 Task: Look for space in Mikuni, Japan from 12th  August, 2023 to 15th August, 2023 for 3 adults in price range Rs.12000 to Rs.16000. Place can be entire place with 2 bedrooms having 3 beds and 1 bathroom. Property type can be house, flat, guest house. Booking option can be shelf check-in. Required host language is English.
Action: Mouse moved to (484, 114)
Screenshot: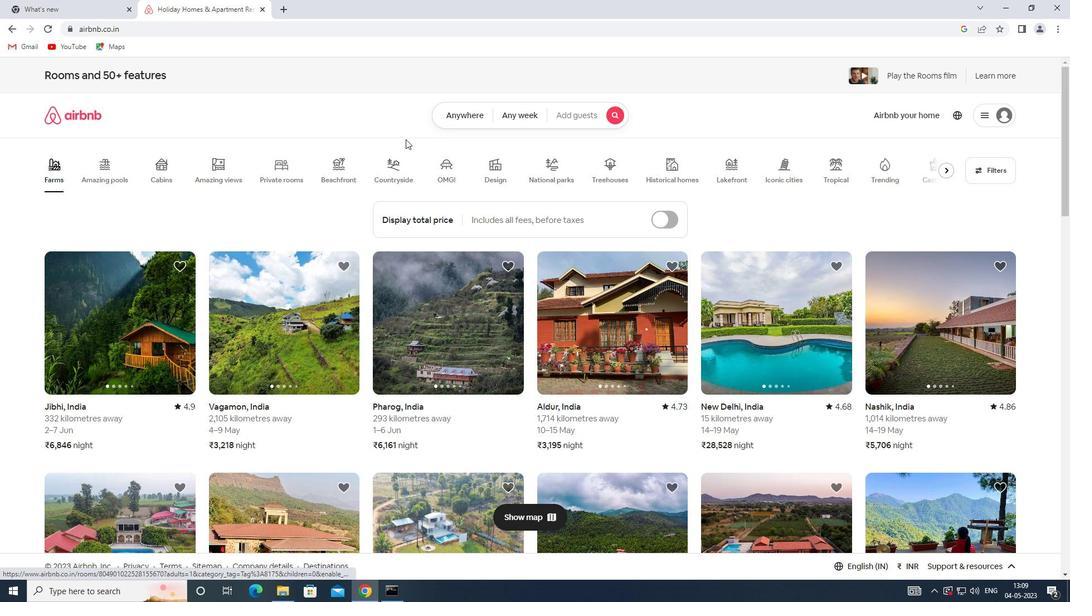 
Action: Mouse pressed left at (484, 114)
Screenshot: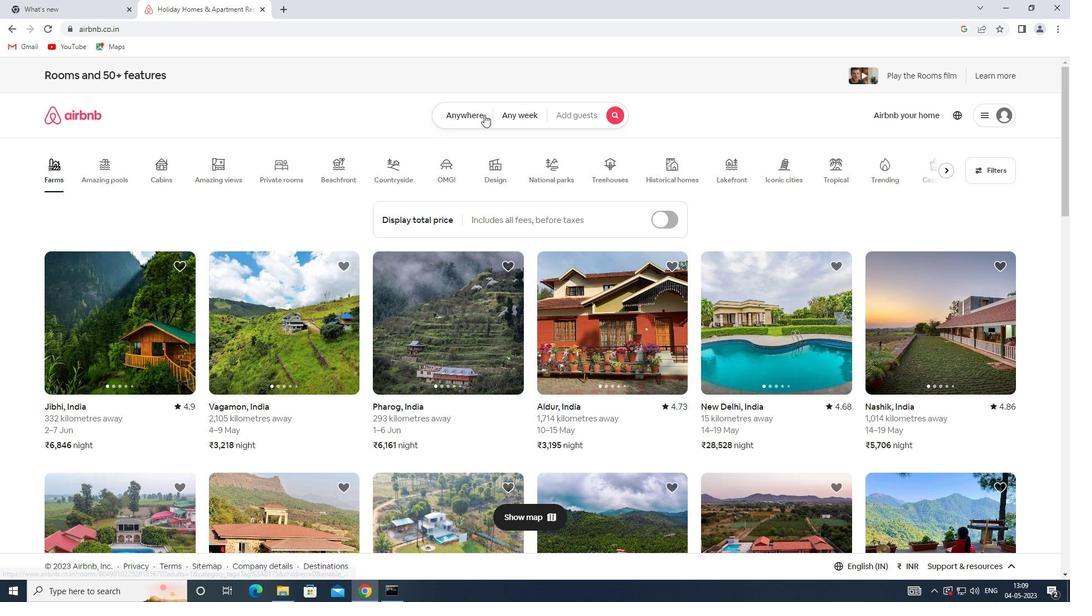 
Action: Mouse moved to (380, 164)
Screenshot: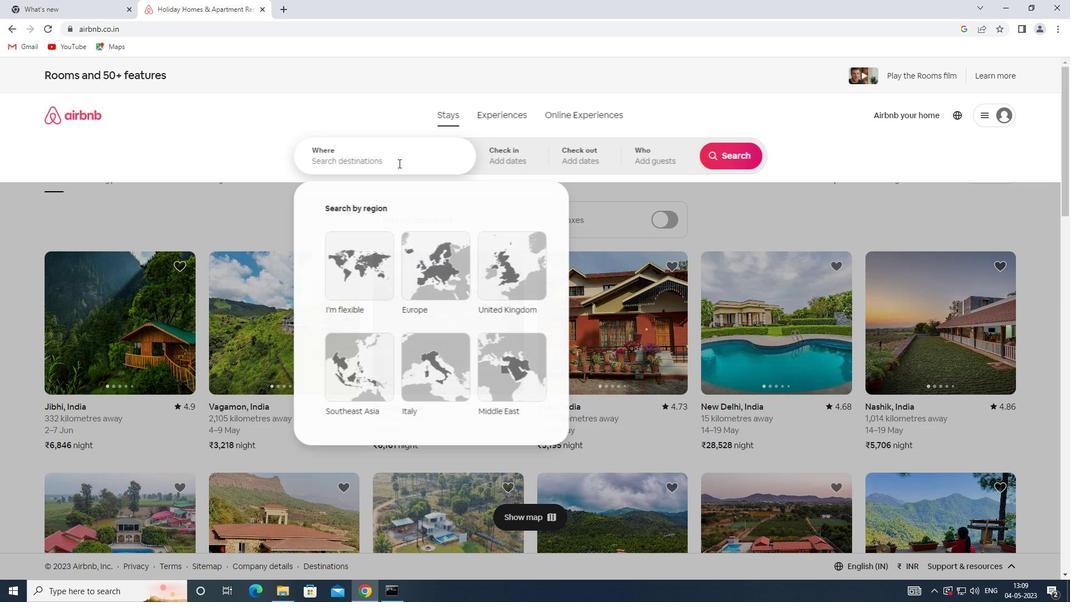 
Action: Mouse pressed left at (380, 164)
Screenshot: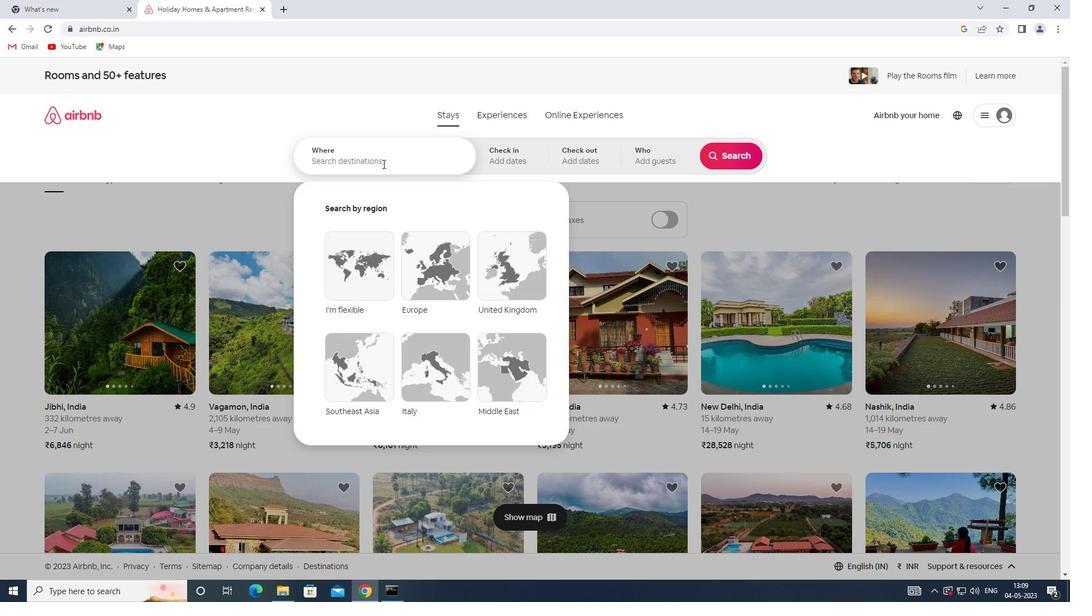 
Action: Key pressed <Key.shift>MIKUNI,<Key.shift>JAPAN
Screenshot: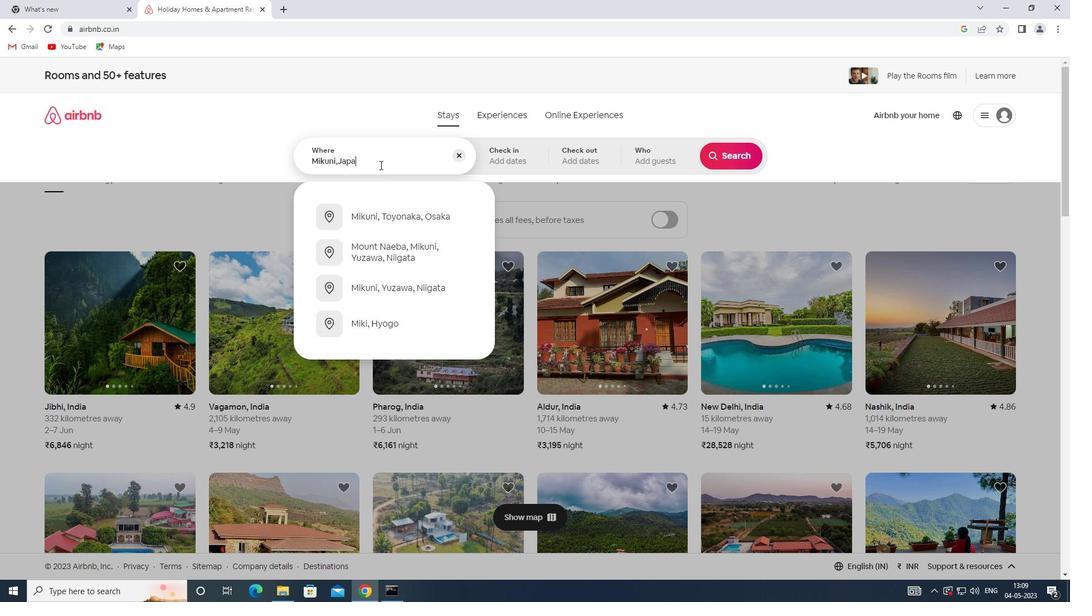 
Action: Mouse moved to (519, 168)
Screenshot: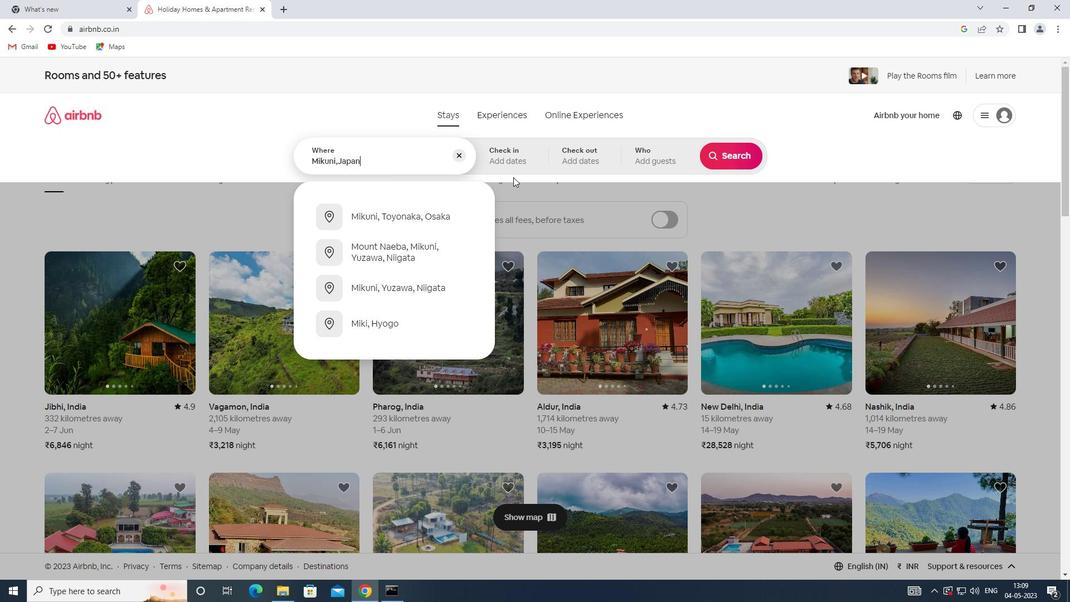 
Action: Mouse pressed left at (519, 168)
Screenshot: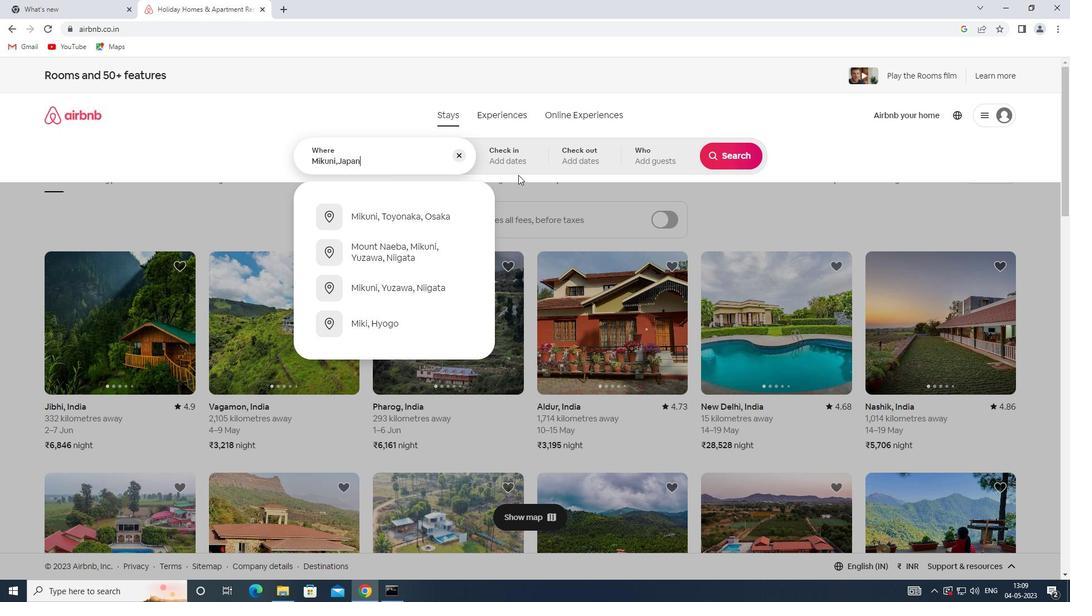 
Action: Mouse moved to (731, 246)
Screenshot: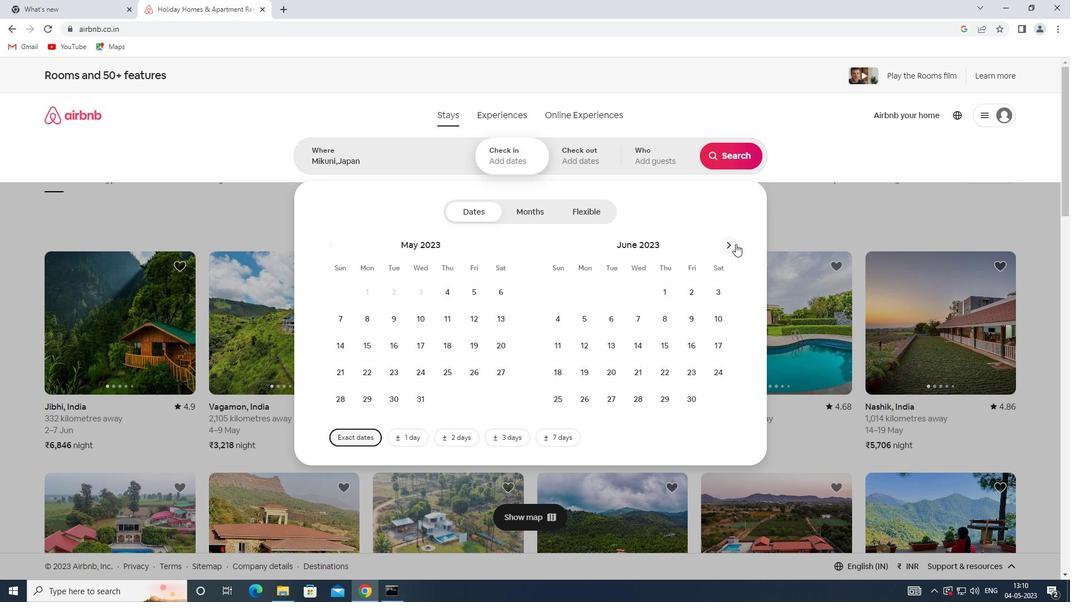 
Action: Mouse pressed left at (731, 246)
Screenshot: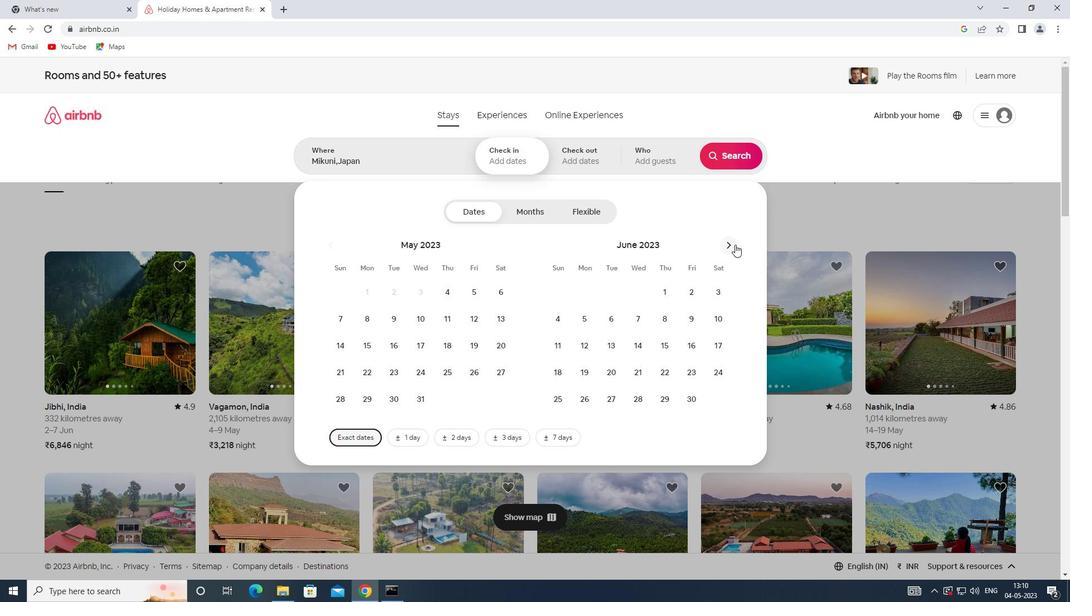 
Action: Mouse pressed left at (731, 246)
Screenshot: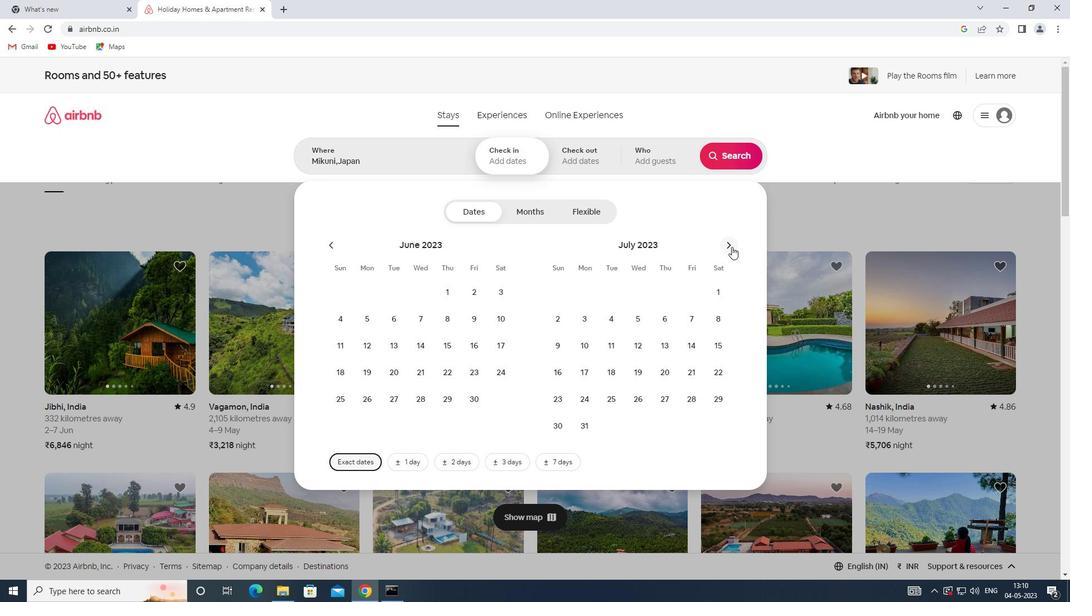 
Action: Mouse moved to (719, 310)
Screenshot: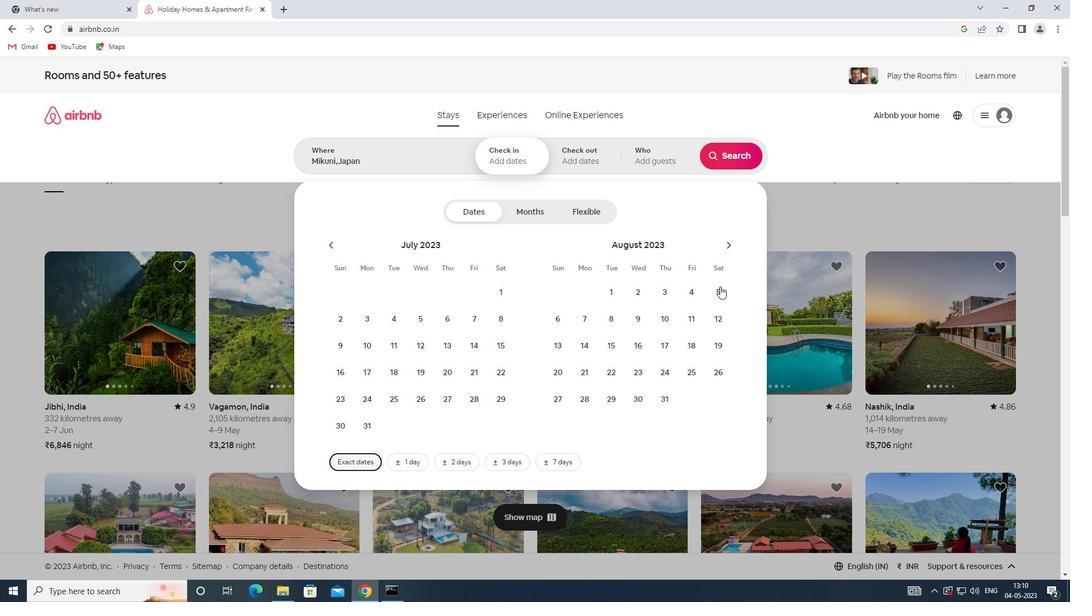 
Action: Mouse pressed left at (719, 310)
Screenshot: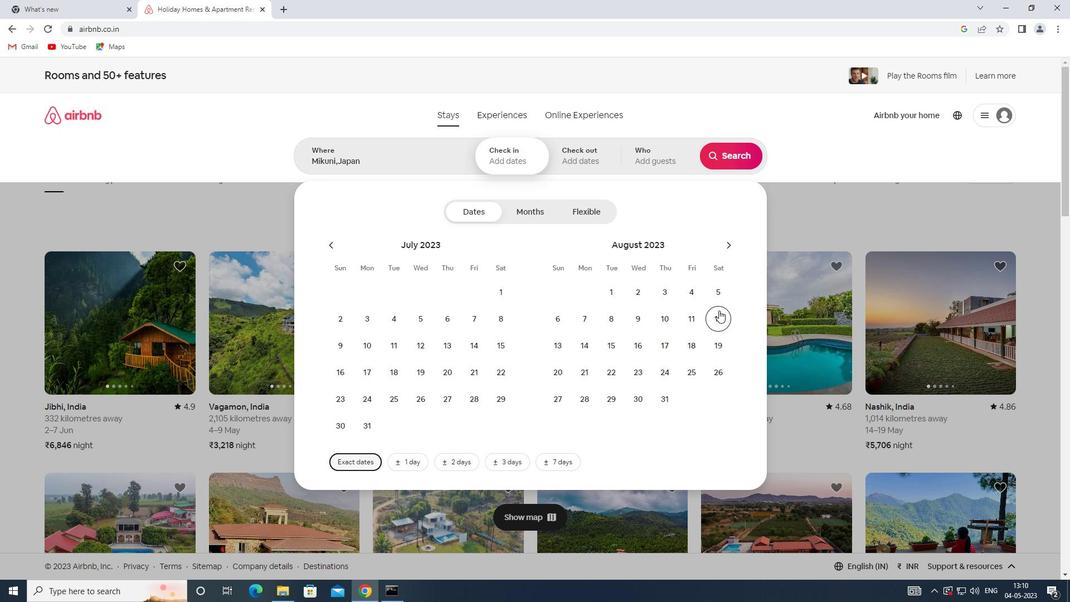 
Action: Mouse moved to (613, 343)
Screenshot: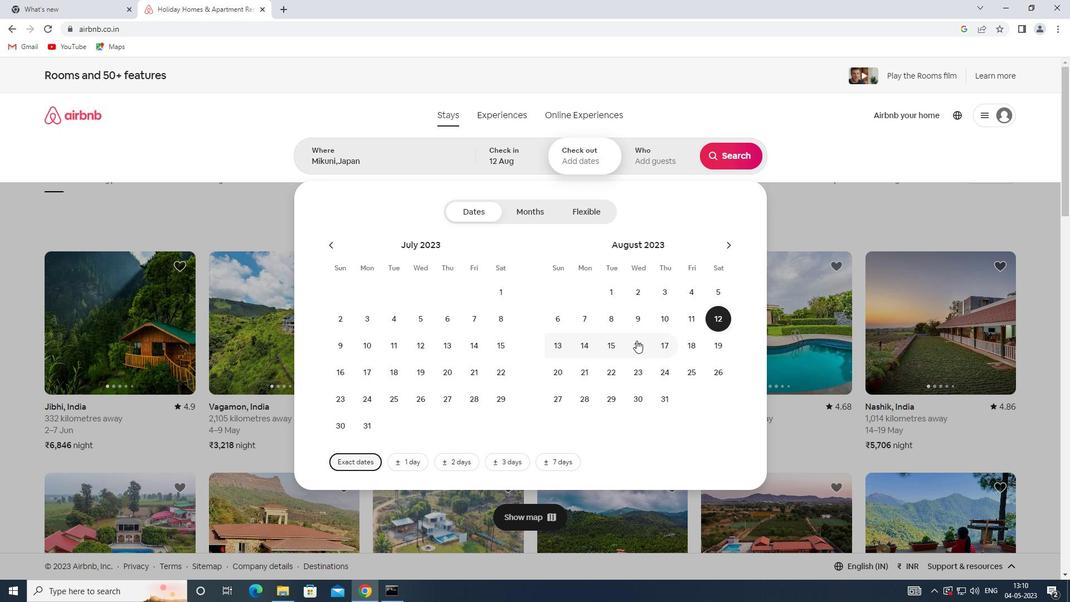 
Action: Mouse pressed left at (613, 343)
Screenshot: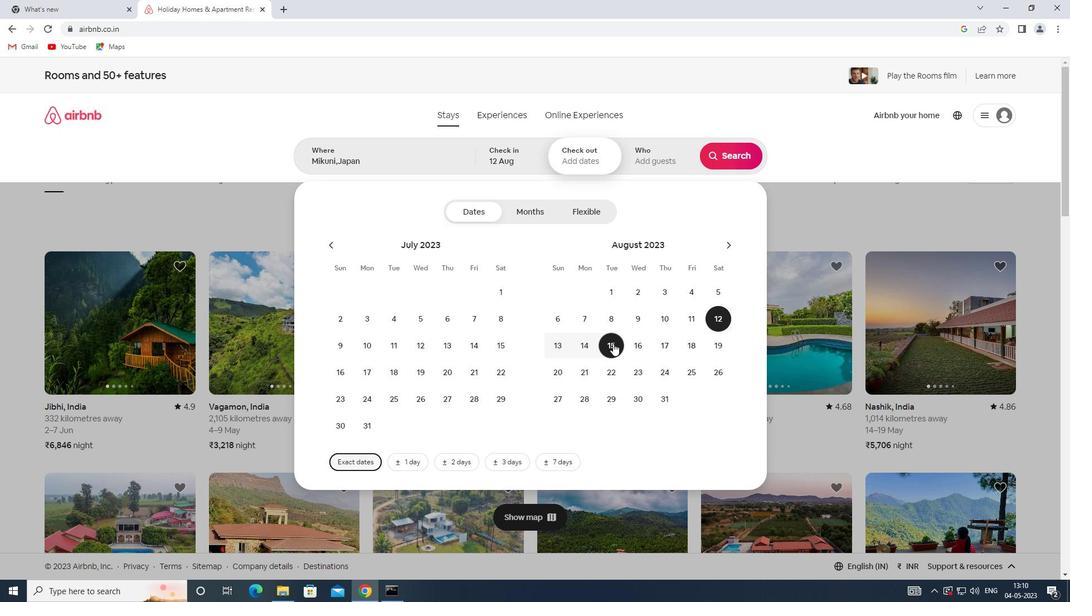 
Action: Mouse moved to (658, 161)
Screenshot: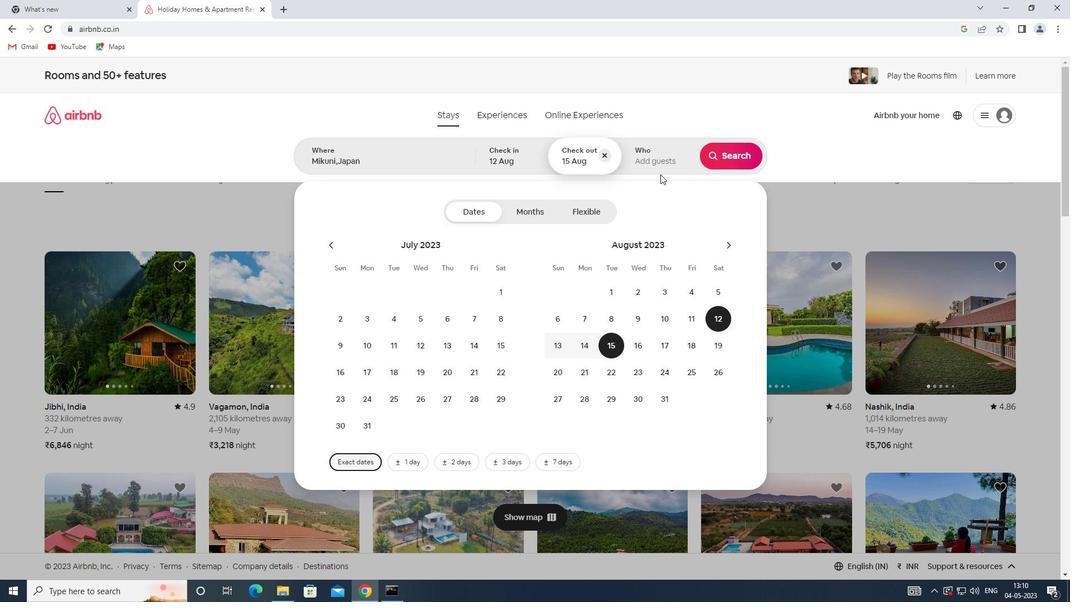 
Action: Mouse pressed left at (658, 161)
Screenshot: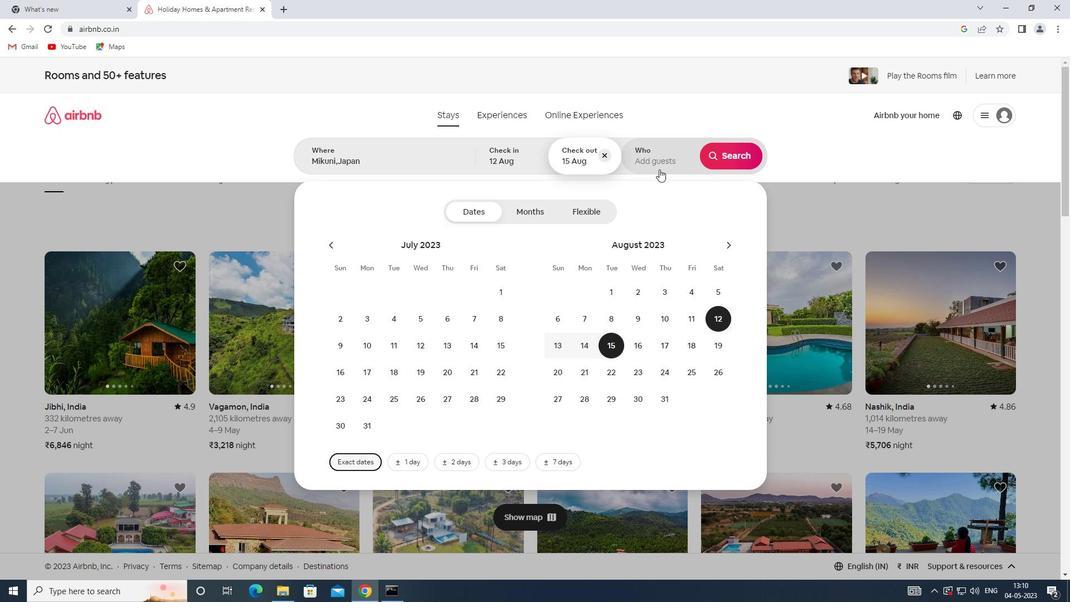 
Action: Mouse moved to (730, 216)
Screenshot: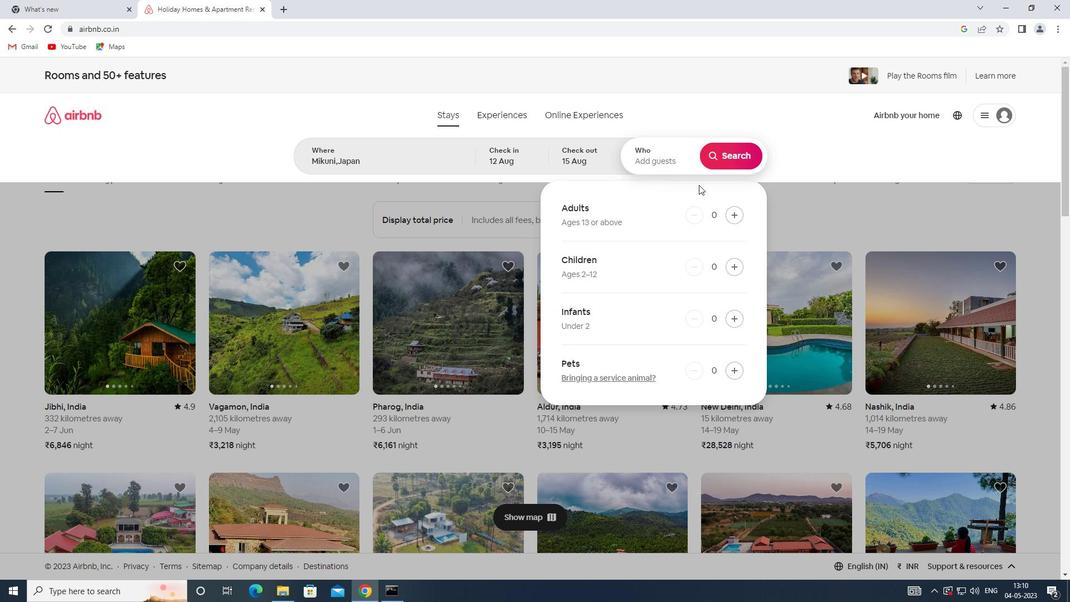 
Action: Mouse pressed left at (730, 216)
Screenshot: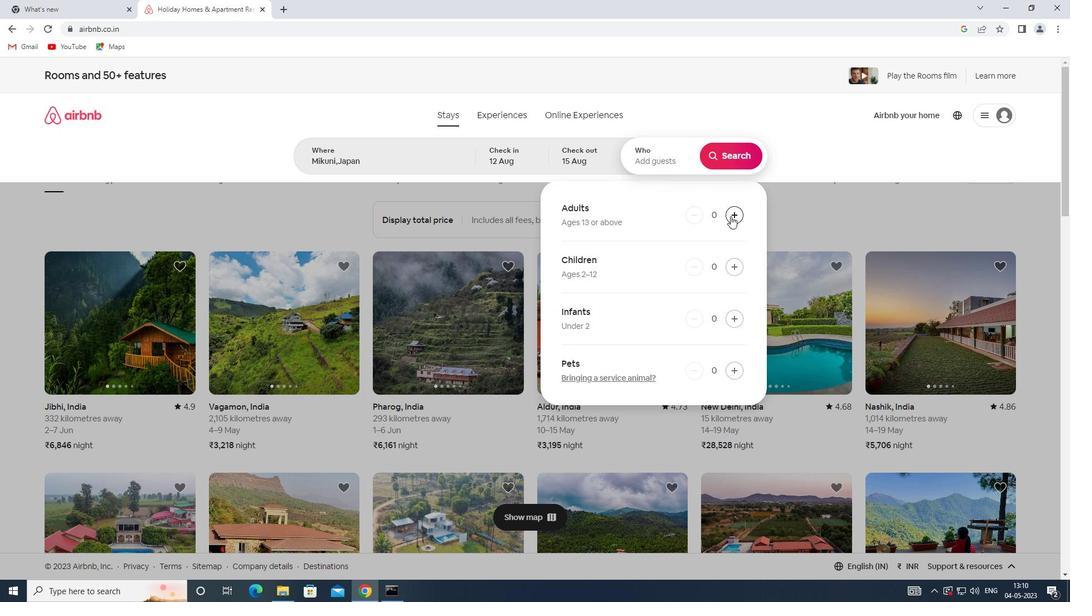 
Action: Mouse pressed left at (730, 216)
Screenshot: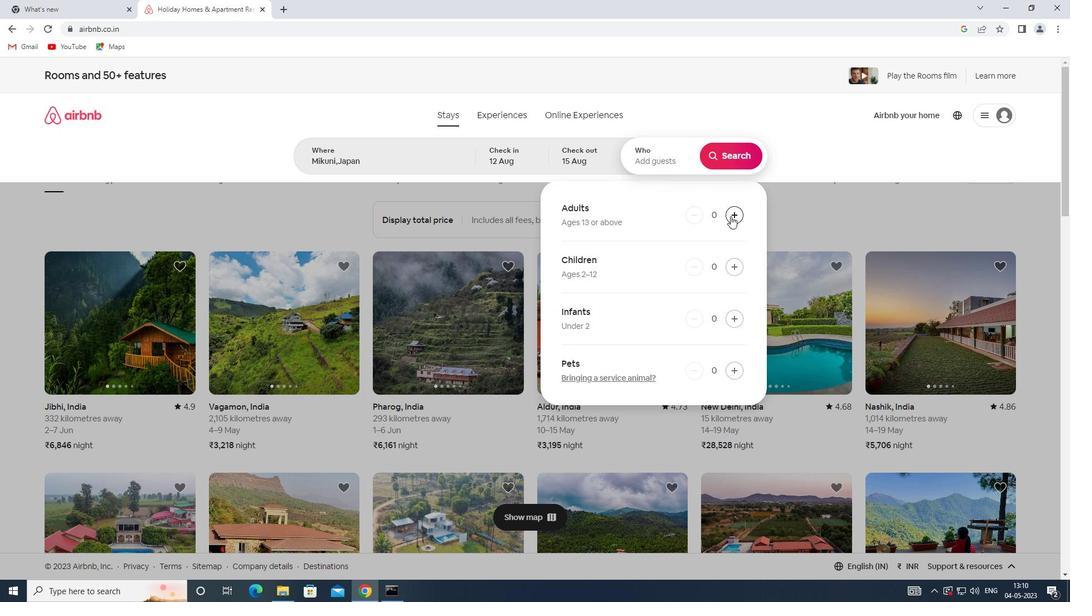 
Action: Mouse pressed left at (730, 216)
Screenshot: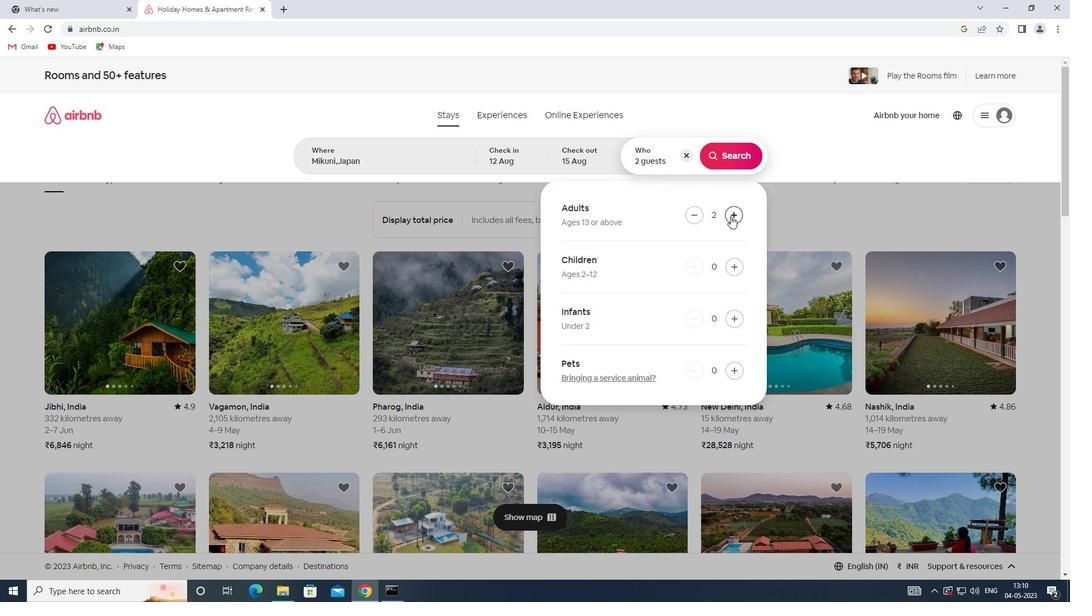 
Action: Mouse moved to (722, 152)
Screenshot: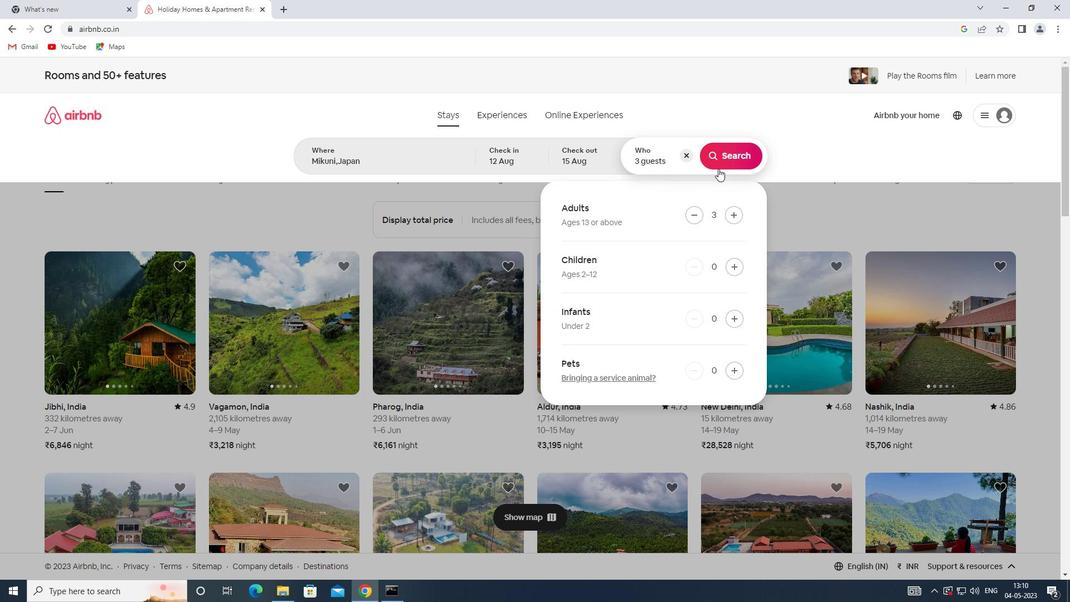 
Action: Mouse pressed left at (722, 152)
Screenshot: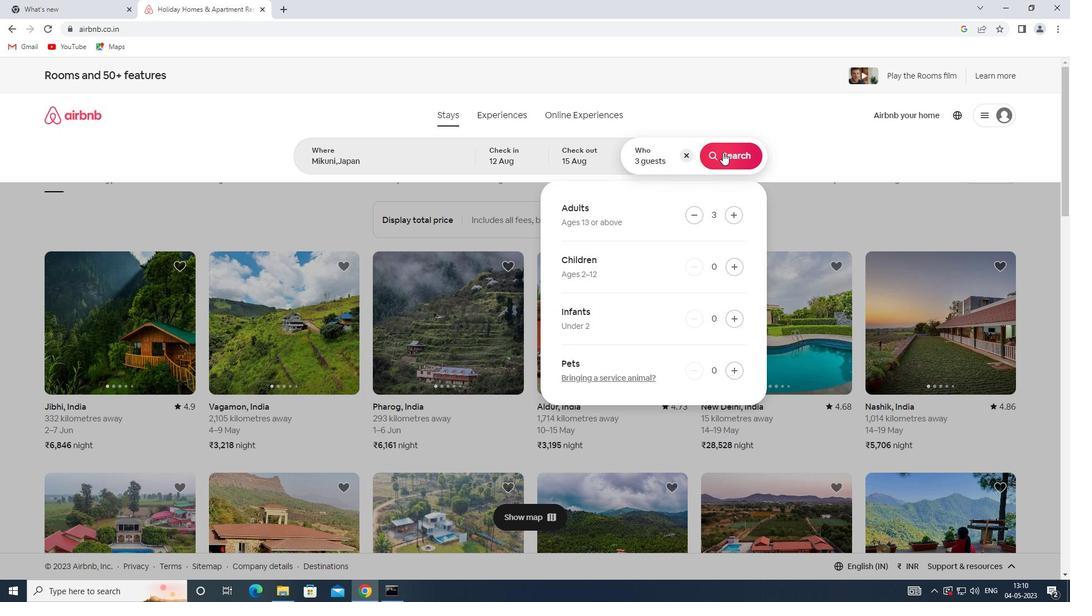 
Action: Mouse moved to (1003, 124)
Screenshot: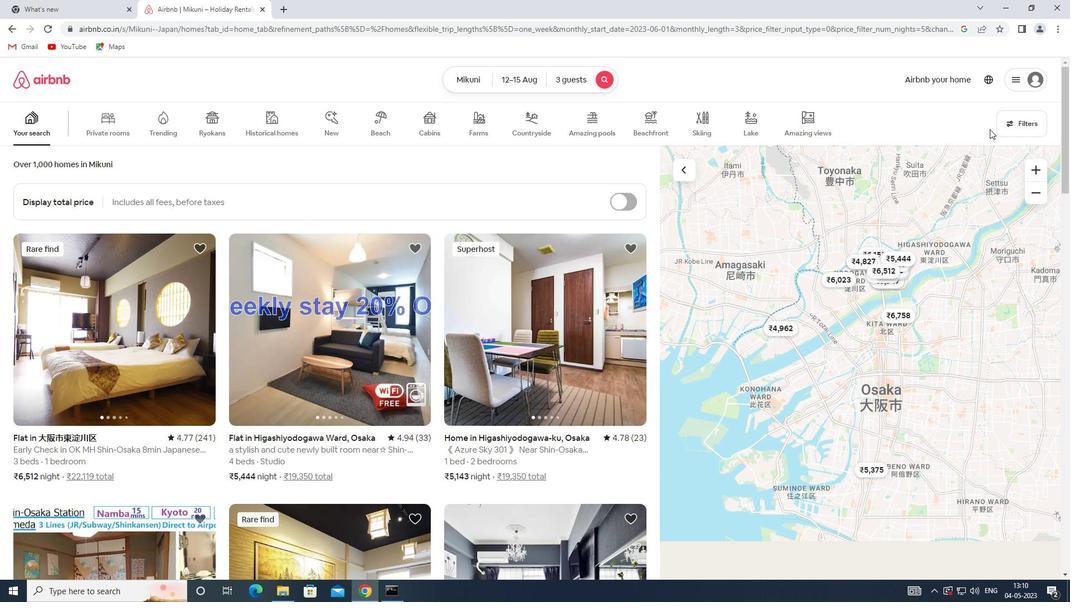 
Action: Mouse pressed left at (1003, 124)
Screenshot: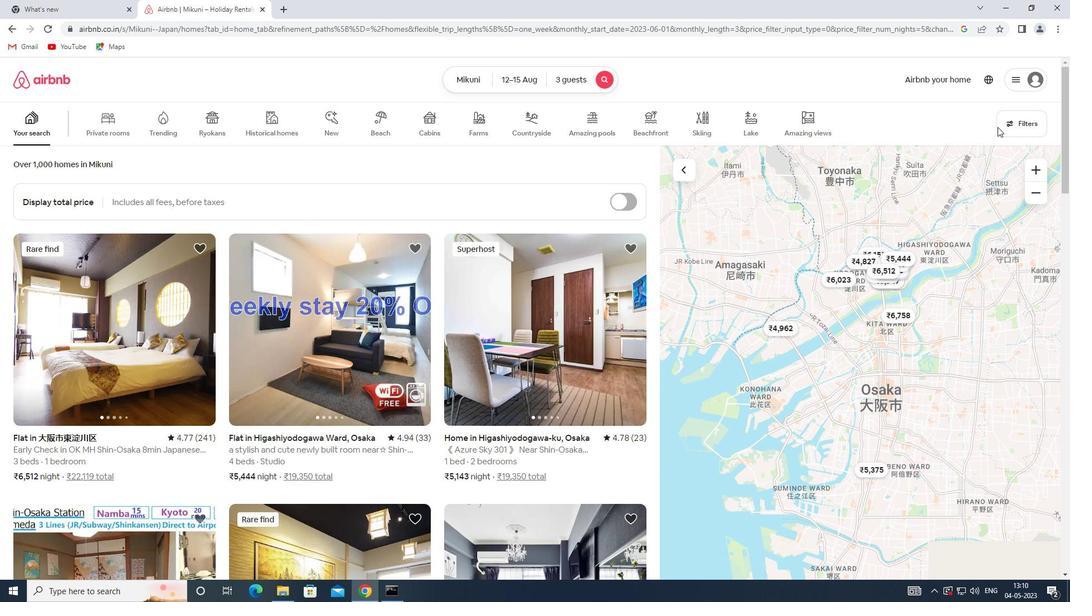
Action: Mouse moved to (396, 261)
Screenshot: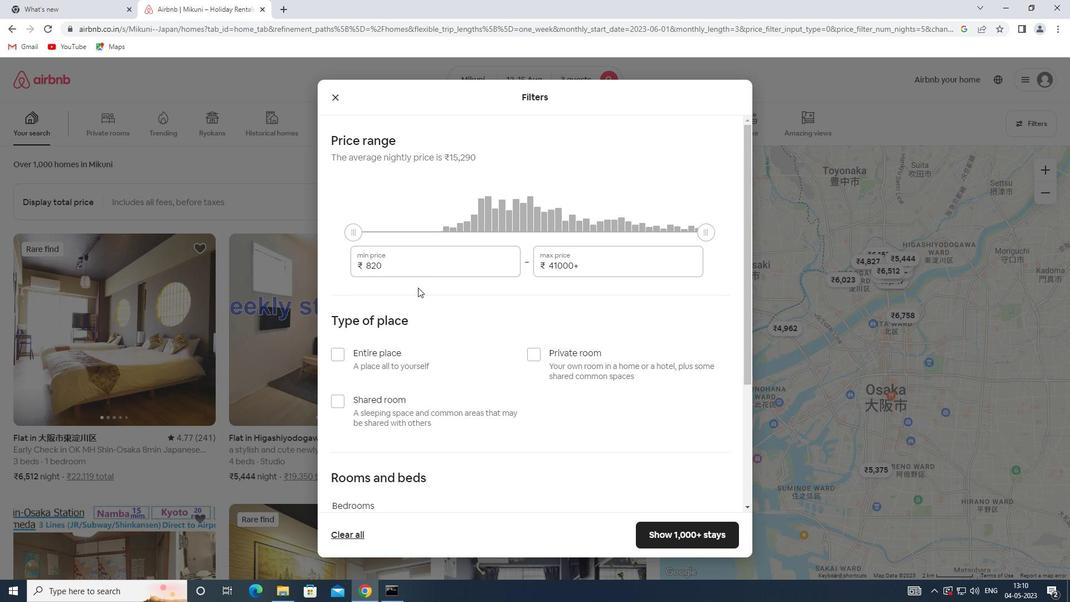 
Action: Mouse pressed left at (396, 261)
Screenshot: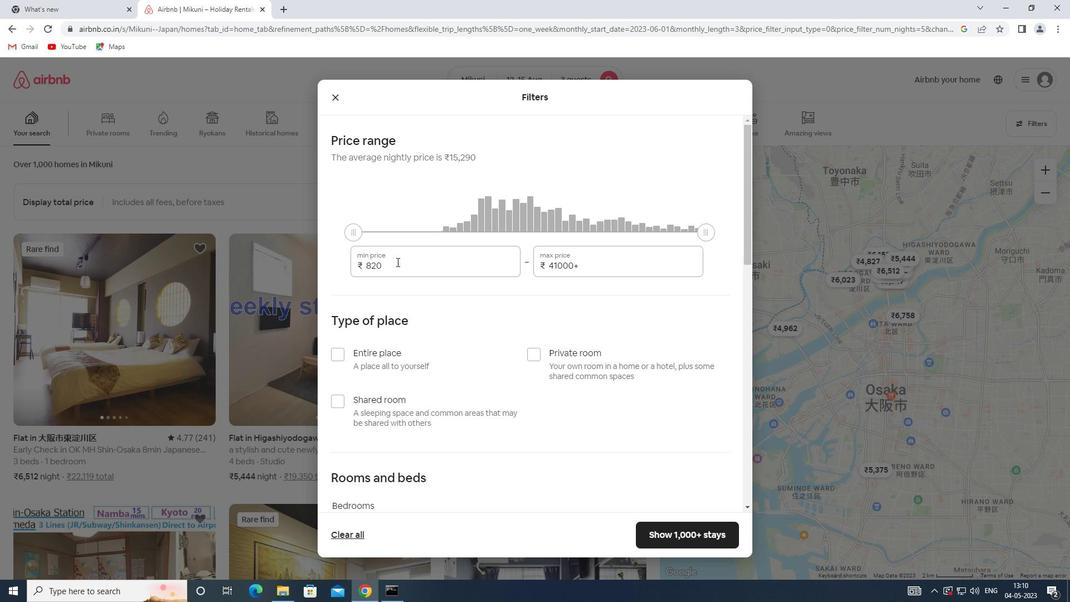 
Action: Mouse moved to (346, 263)
Screenshot: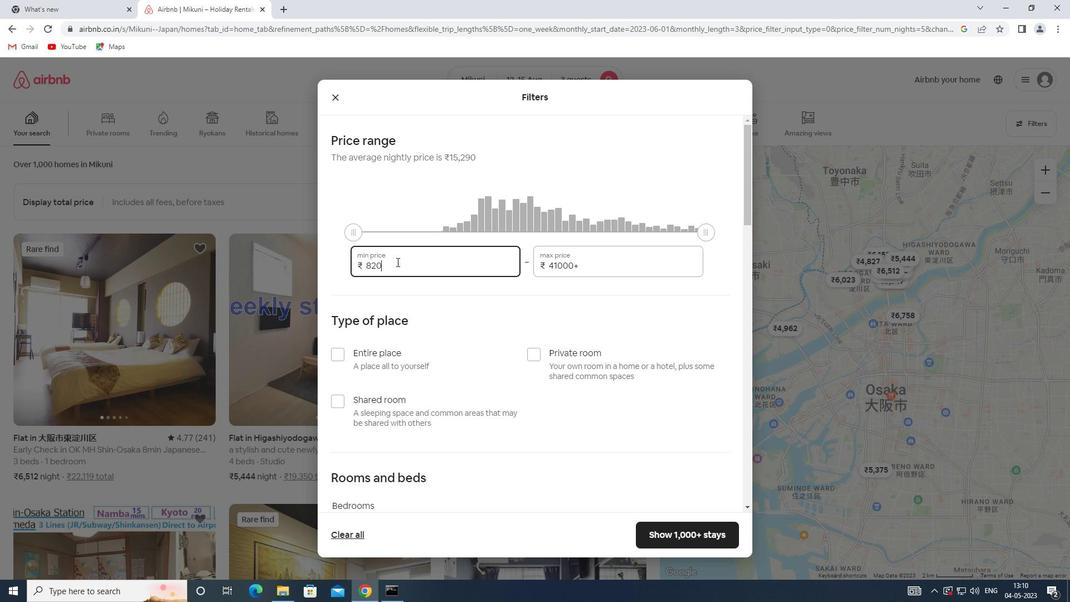 
Action: Key pressed 12000
Screenshot: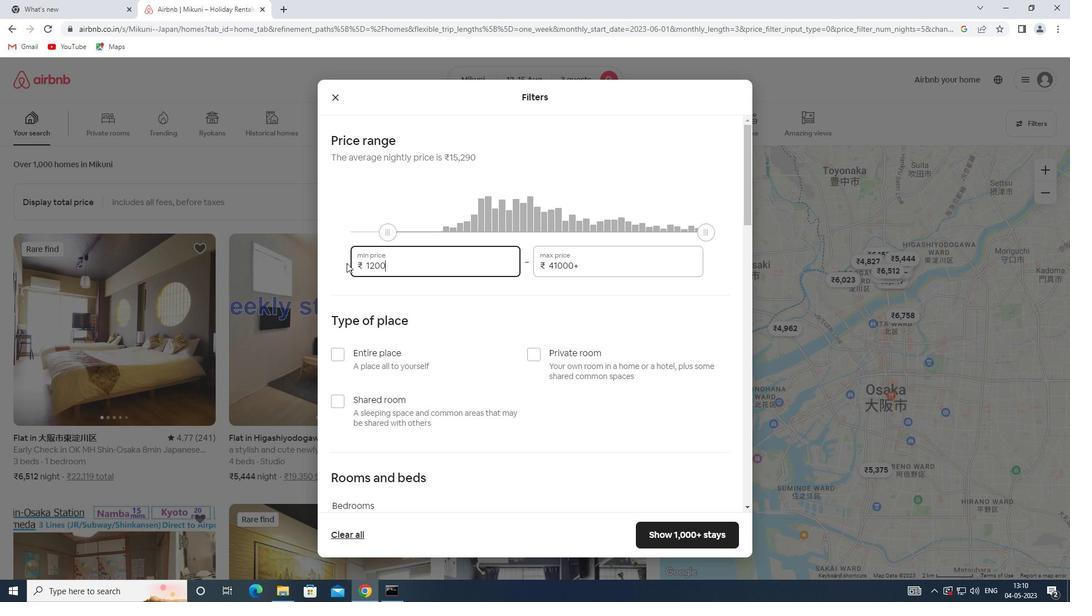 
Action: Mouse moved to (594, 263)
Screenshot: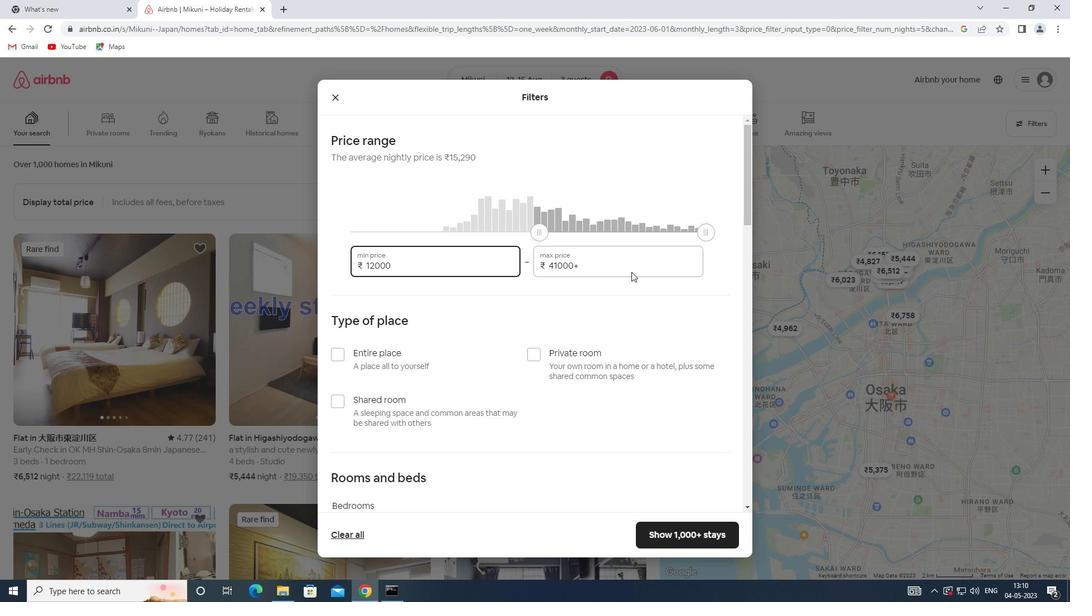 
Action: Mouse pressed left at (594, 263)
Screenshot: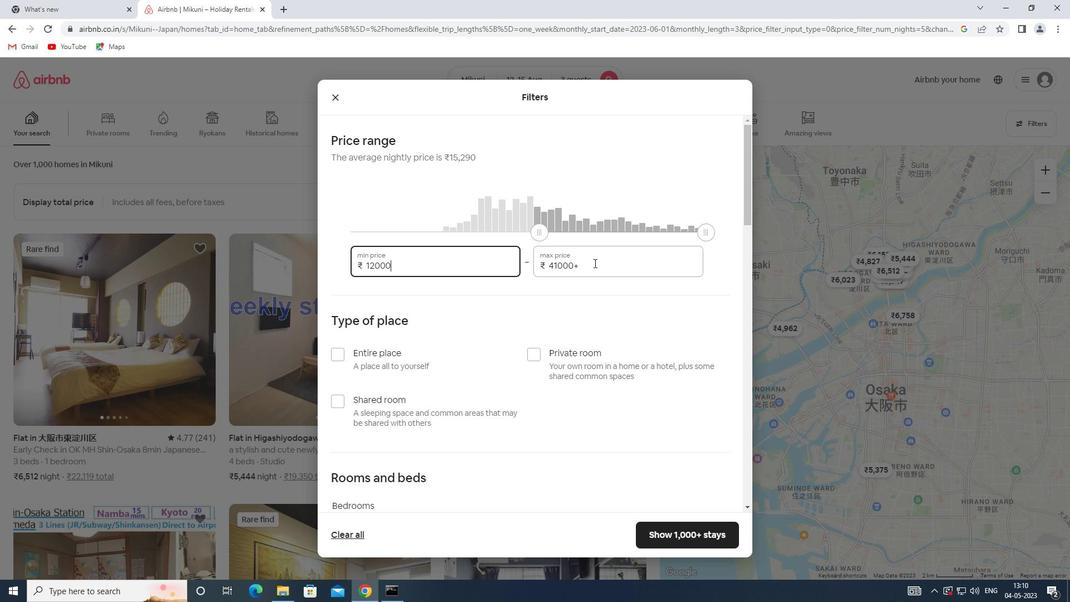 
Action: Mouse moved to (504, 264)
Screenshot: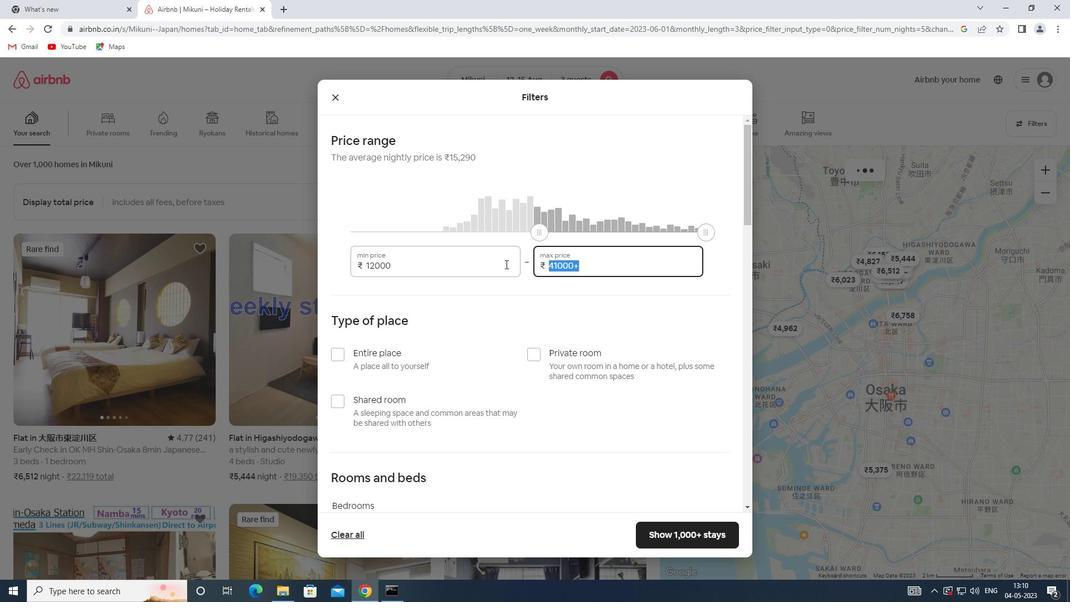 
Action: Key pressed 16000
Screenshot: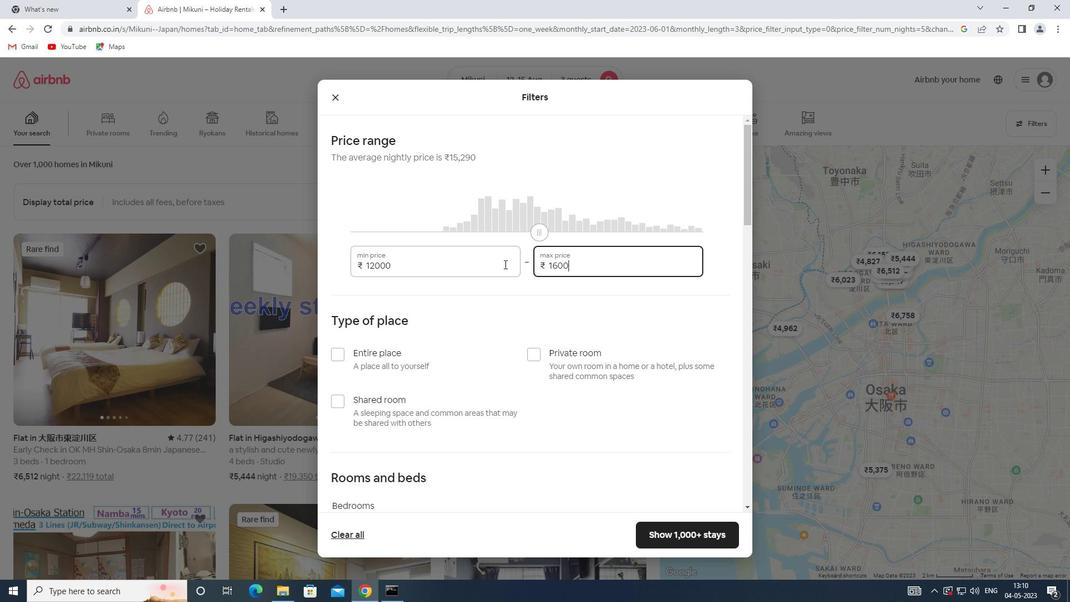 
Action: Mouse moved to (505, 265)
Screenshot: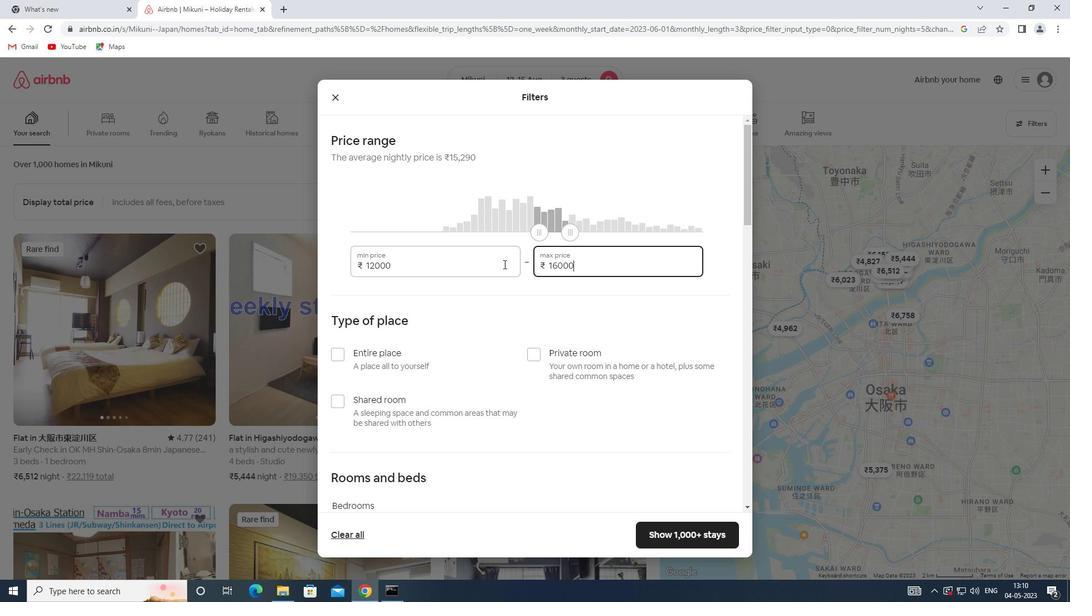 
Action: Mouse scrolled (505, 264) with delta (0, 0)
Screenshot: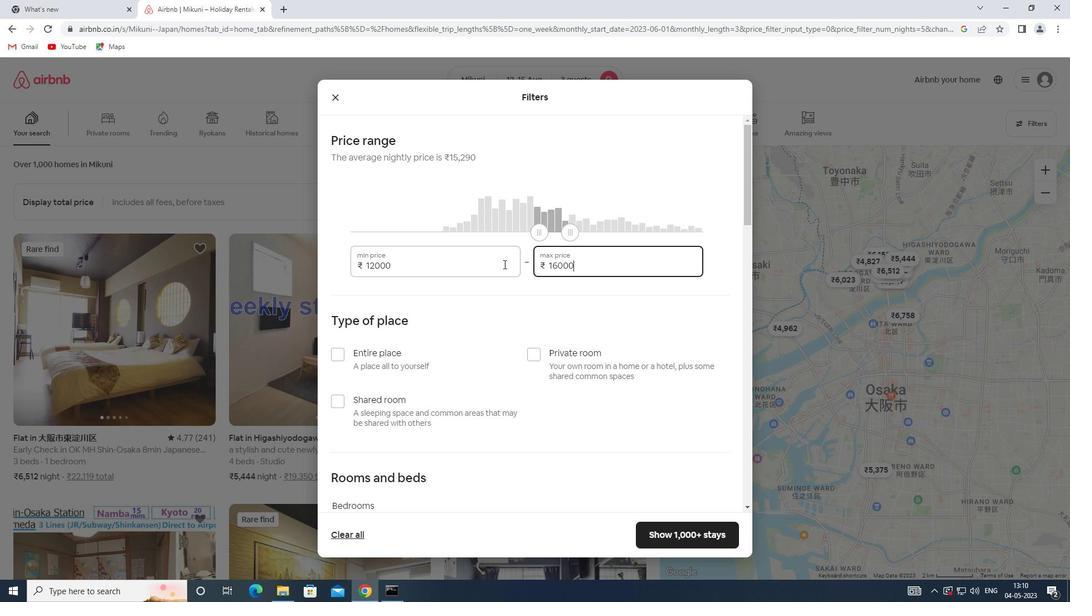 
Action: Mouse scrolled (505, 264) with delta (0, 0)
Screenshot: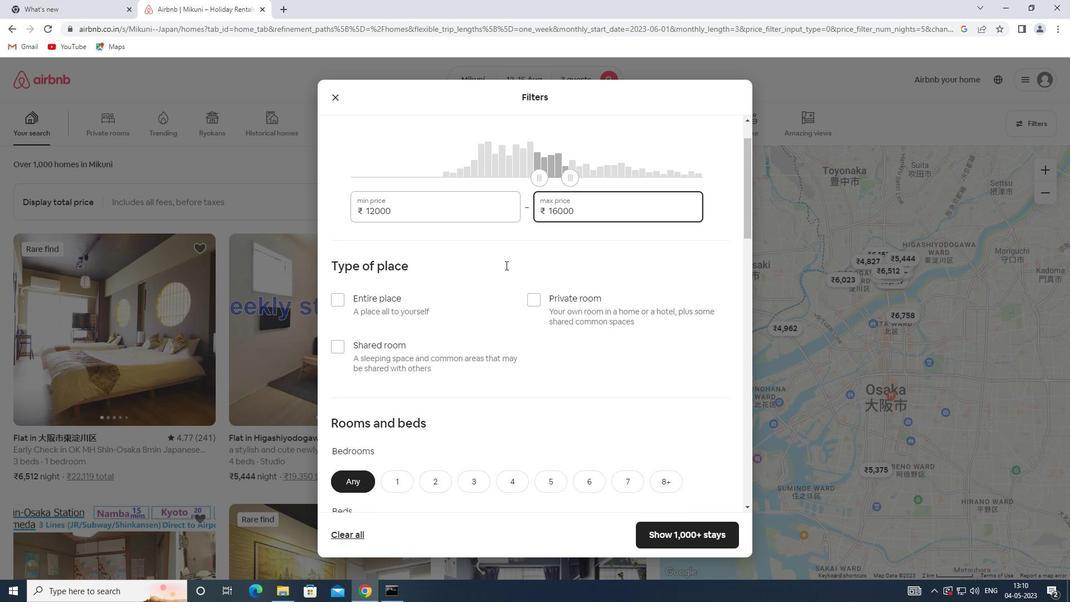 
Action: Mouse moved to (365, 243)
Screenshot: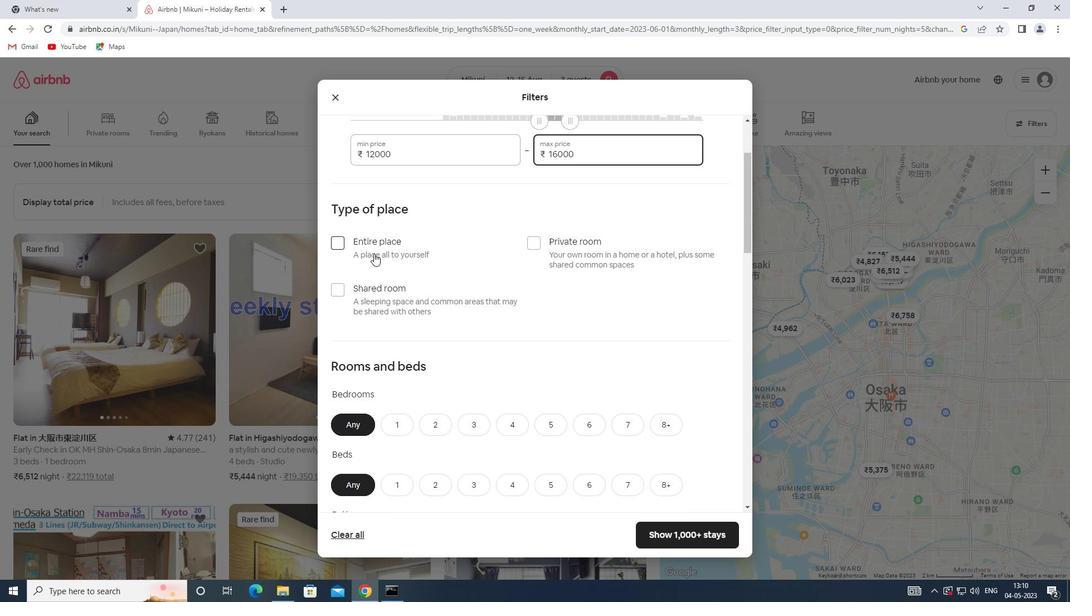 
Action: Mouse pressed left at (365, 243)
Screenshot: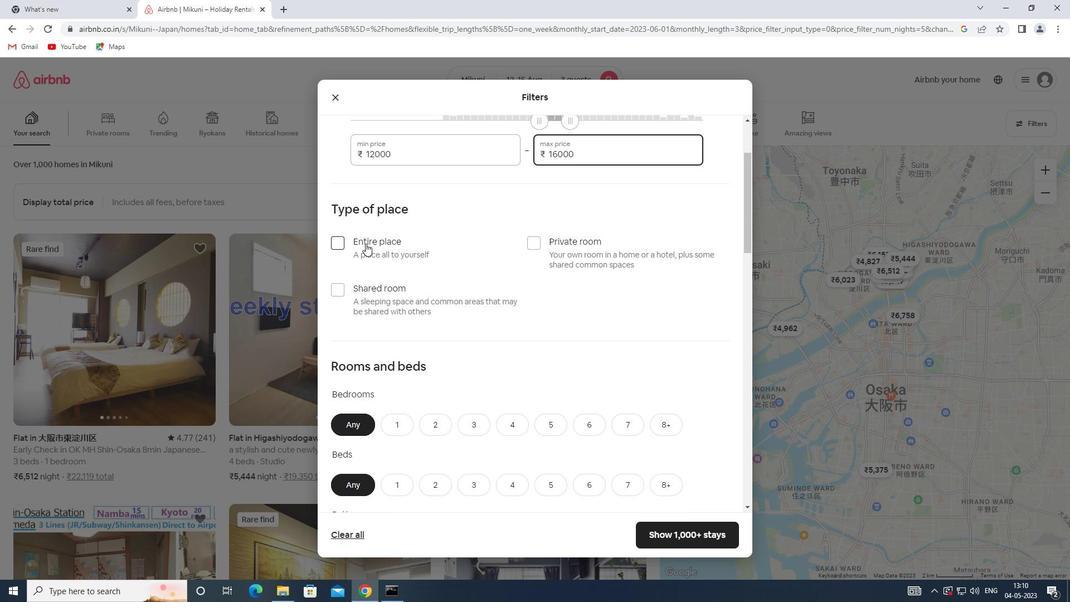
Action: Mouse scrolled (365, 243) with delta (0, 0)
Screenshot: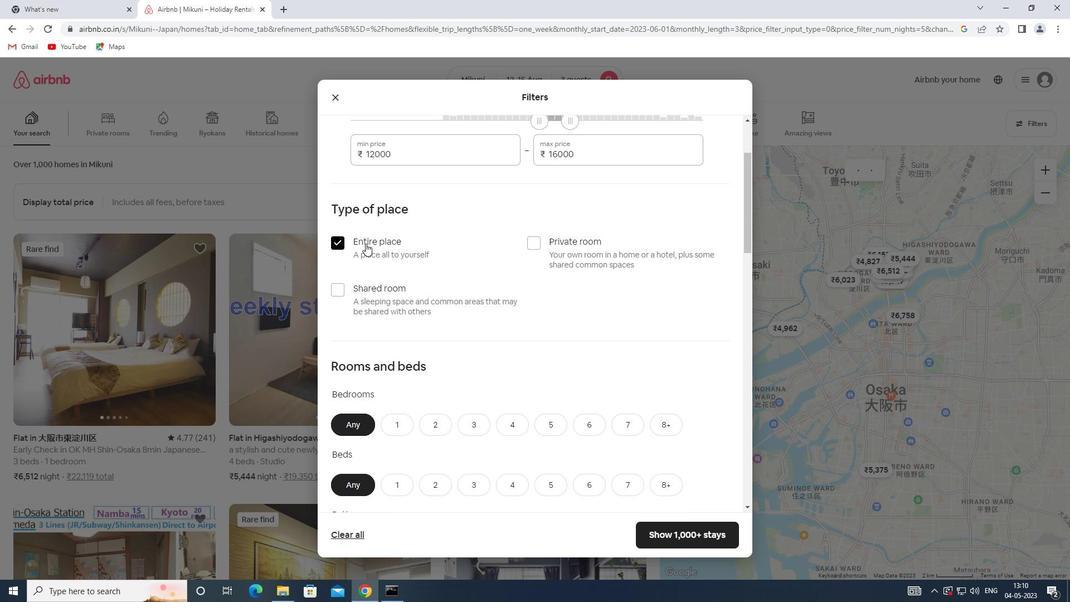 
Action: Mouse scrolled (365, 243) with delta (0, 0)
Screenshot: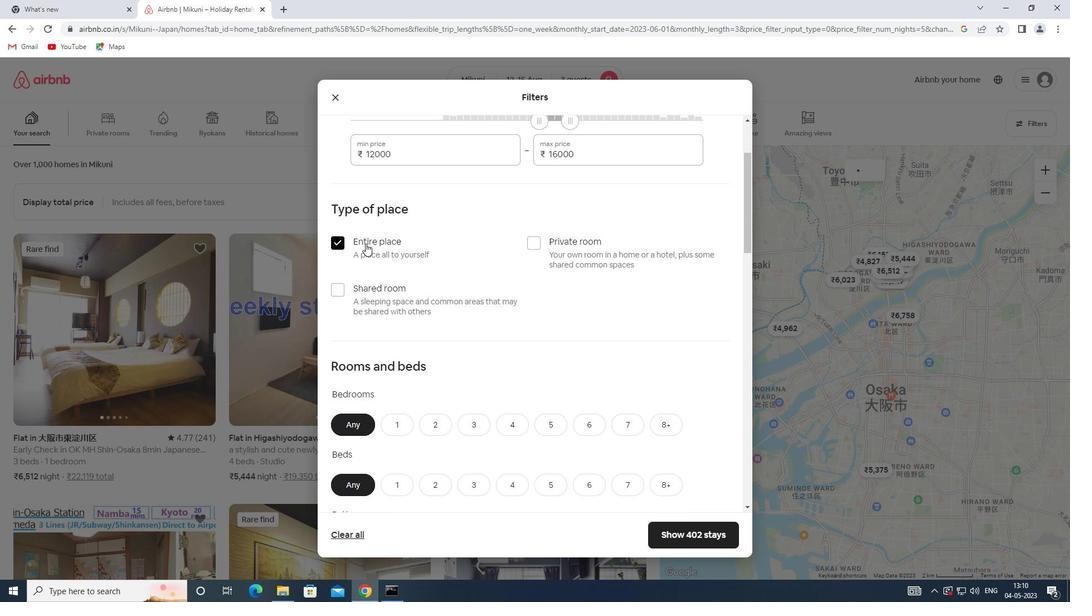 
Action: Mouse moved to (435, 318)
Screenshot: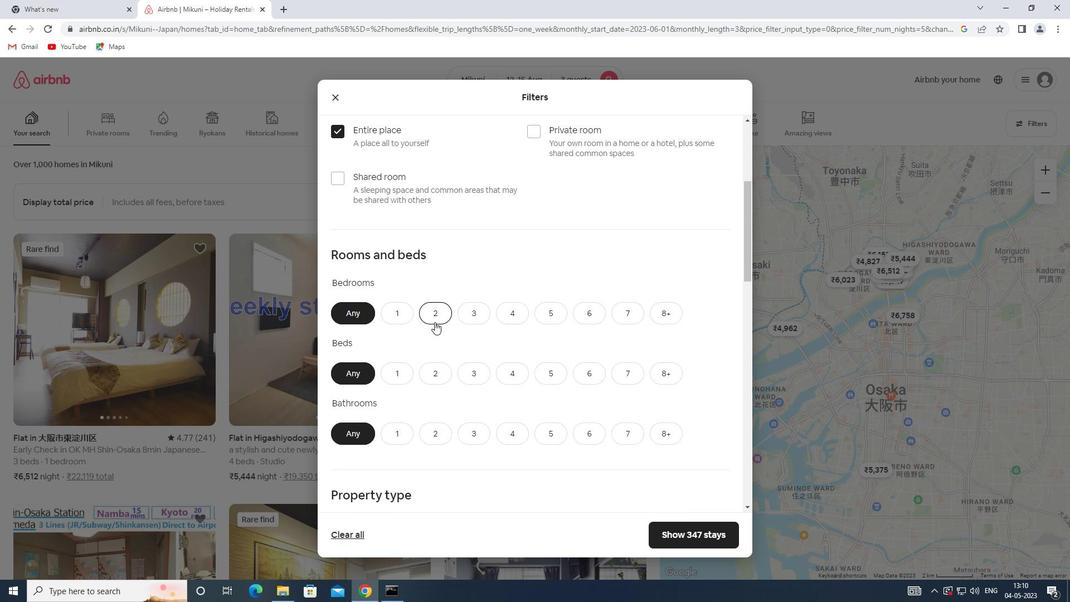 
Action: Mouse pressed left at (435, 318)
Screenshot: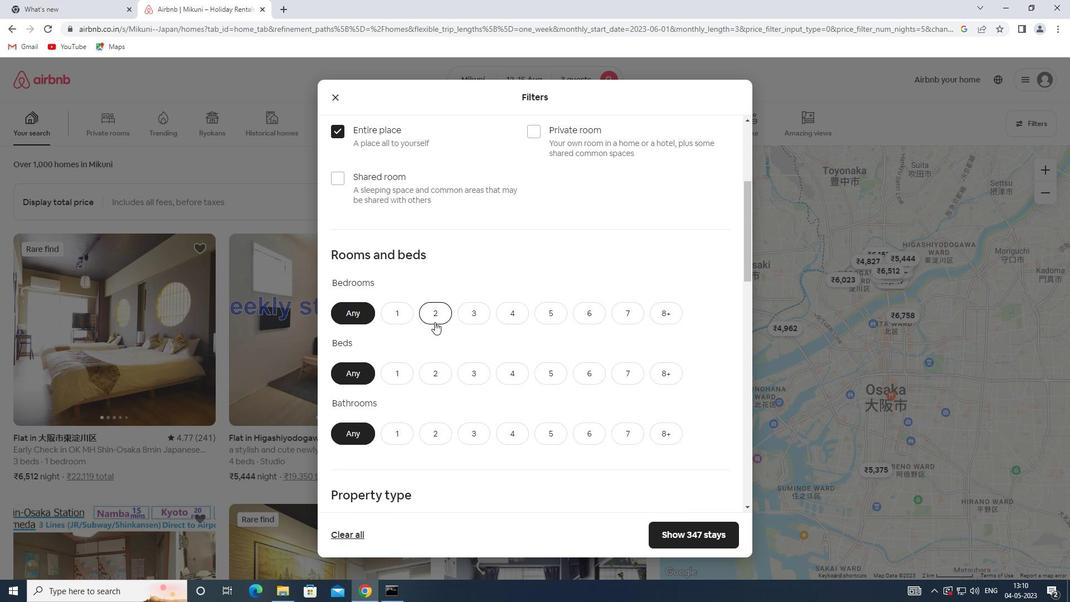 
Action: Mouse moved to (469, 374)
Screenshot: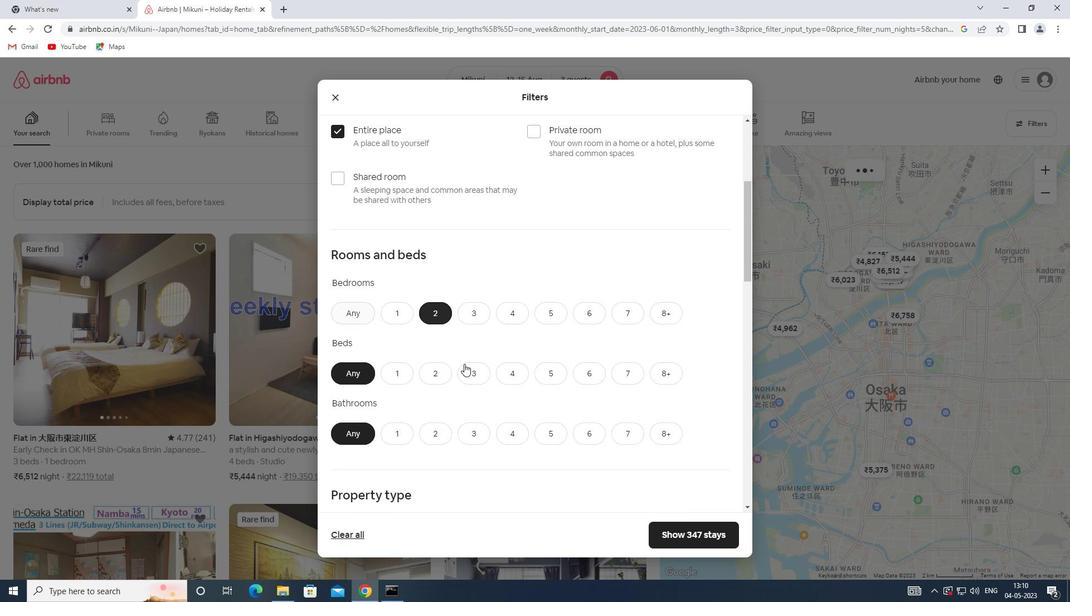 
Action: Mouse pressed left at (469, 374)
Screenshot: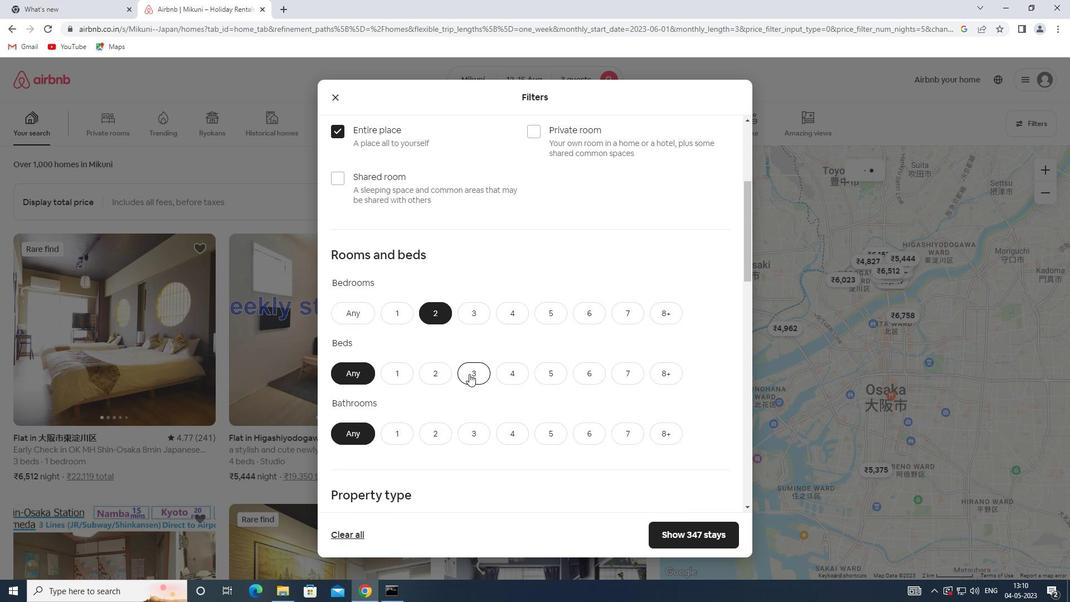 
Action: Mouse moved to (392, 435)
Screenshot: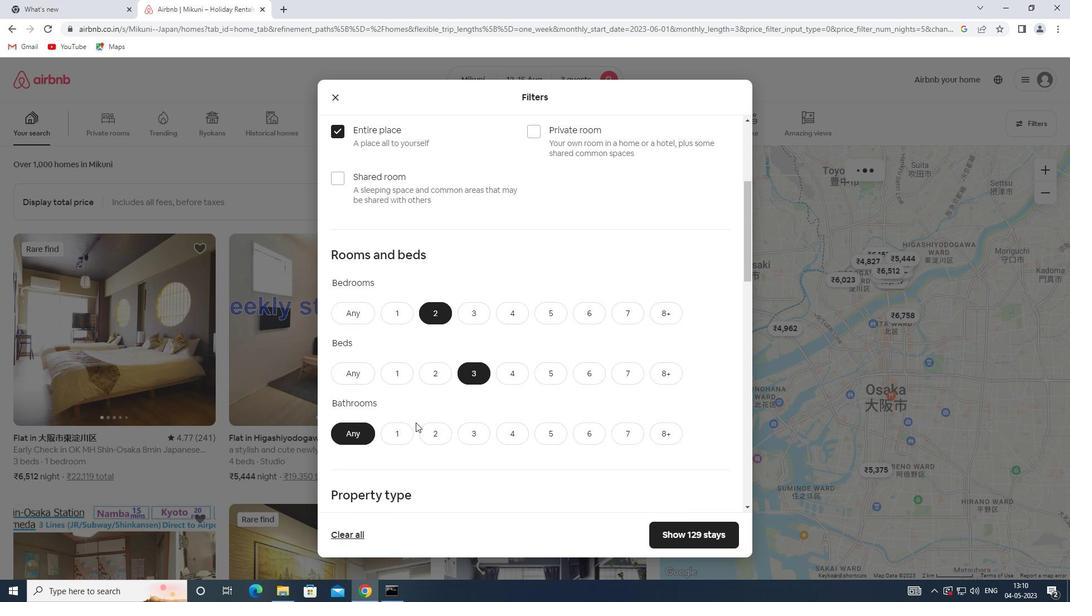 
Action: Mouse pressed left at (392, 435)
Screenshot: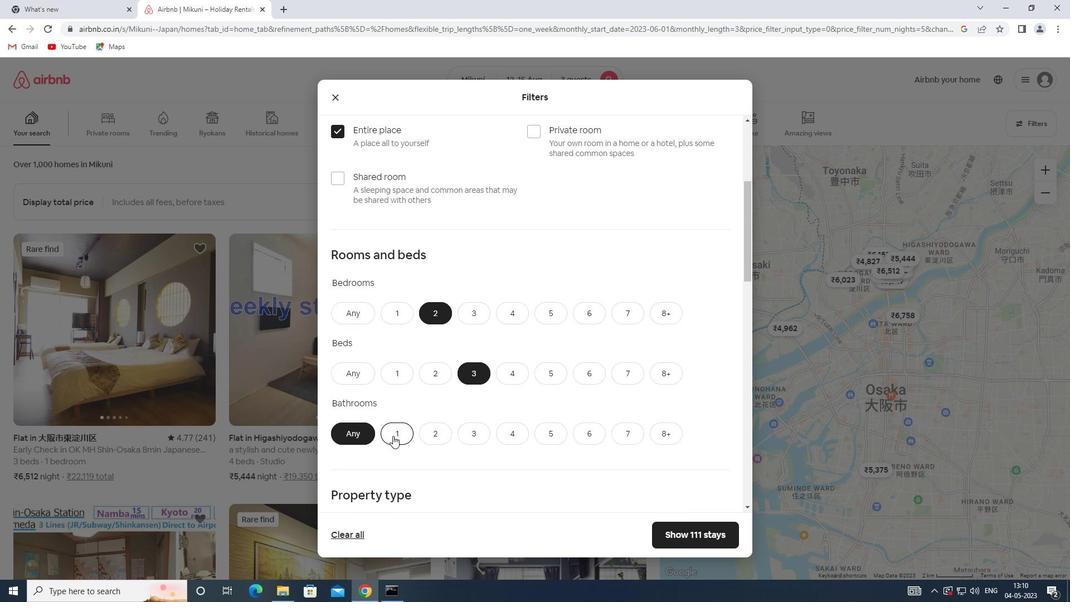 
Action: Mouse moved to (392, 434)
Screenshot: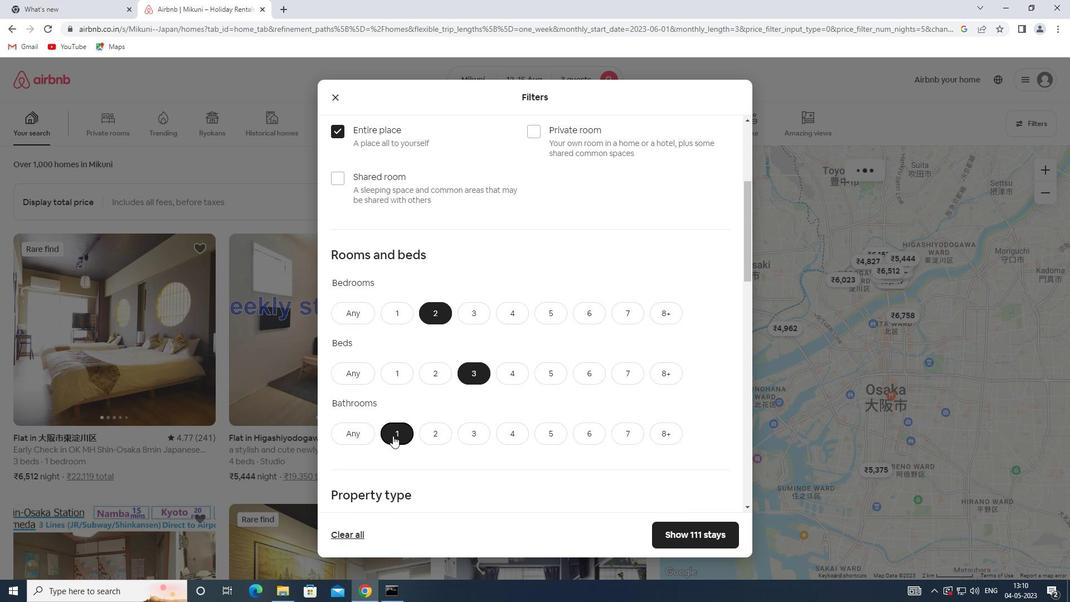 
Action: Mouse scrolled (392, 433) with delta (0, 0)
Screenshot: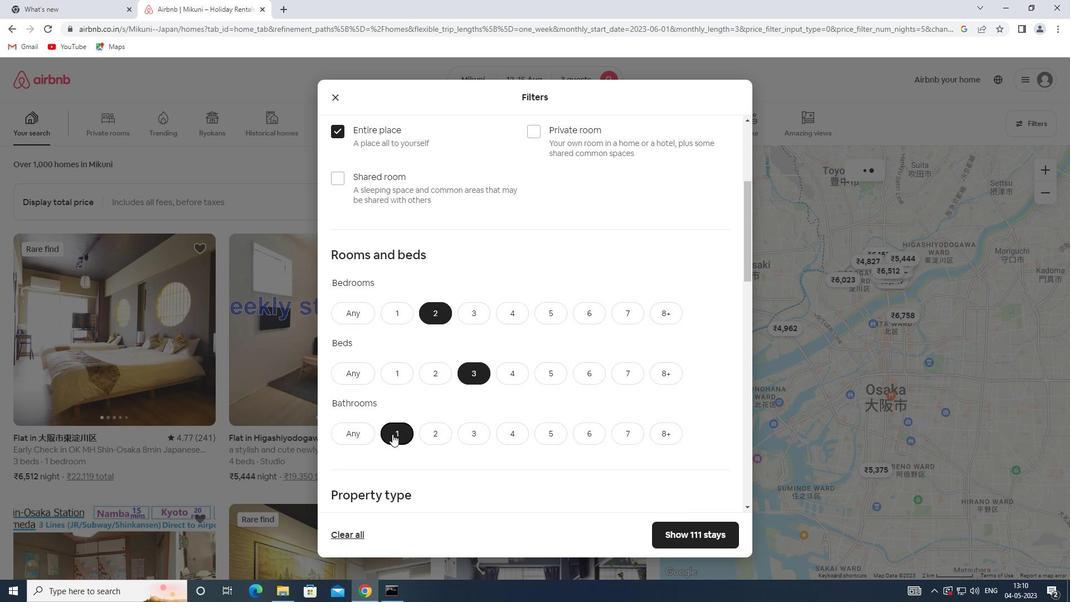 
Action: Mouse scrolled (392, 433) with delta (0, 0)
Screenshot: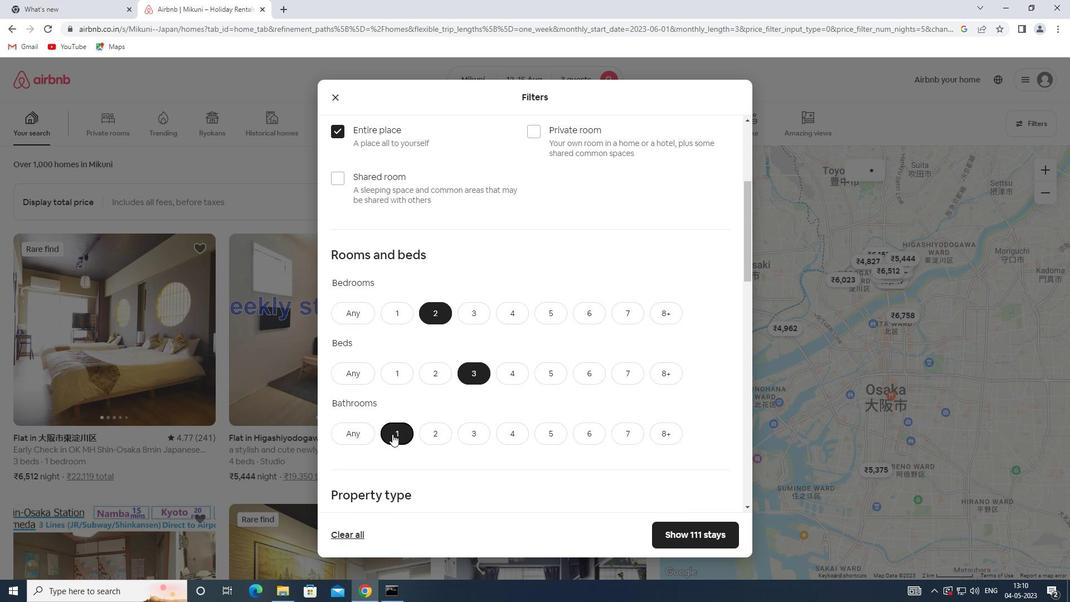 
Action: Mouse scrolled (392, 433) with delta (0, 0)
Screenshot: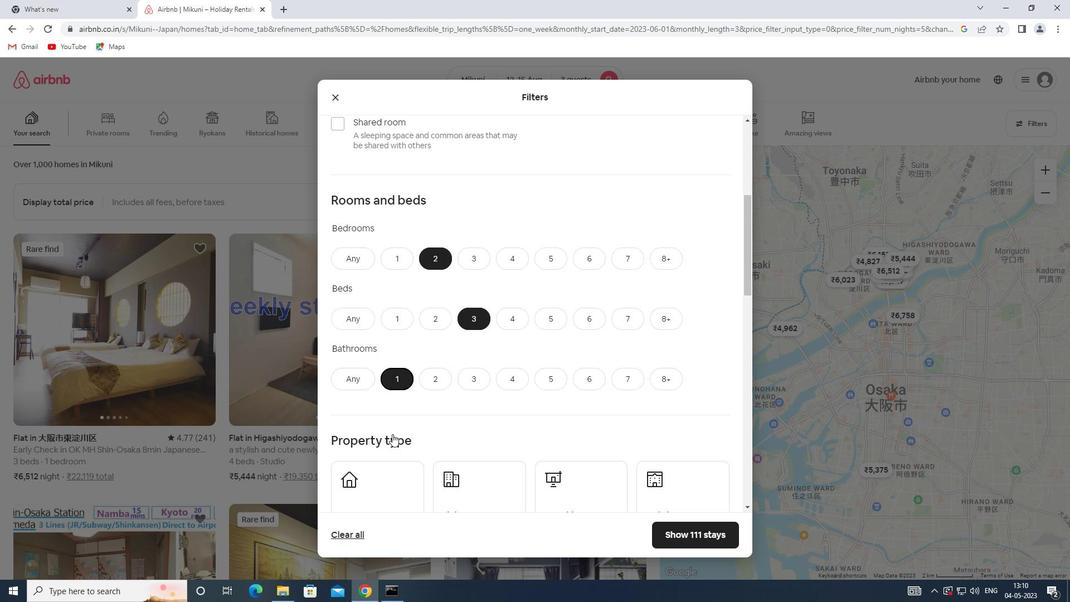 
Action: Mouse moved to (398, 408)
Screenshot: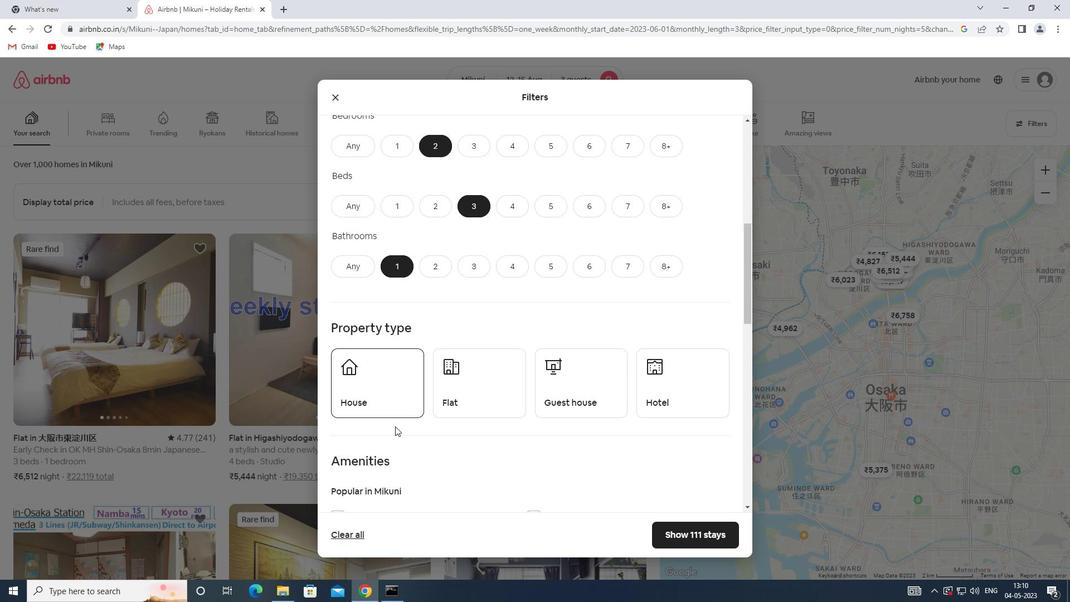 
Action: Mouse pressed left at (398, 408)
Screenshot: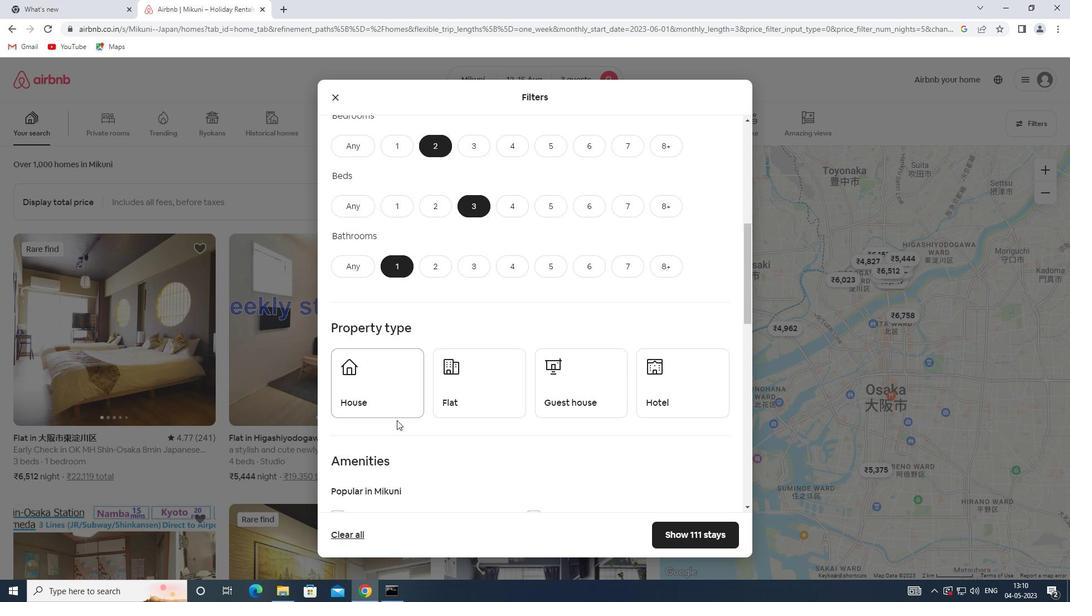 
Action: Mouse moved to (482, 406)
Screenshot: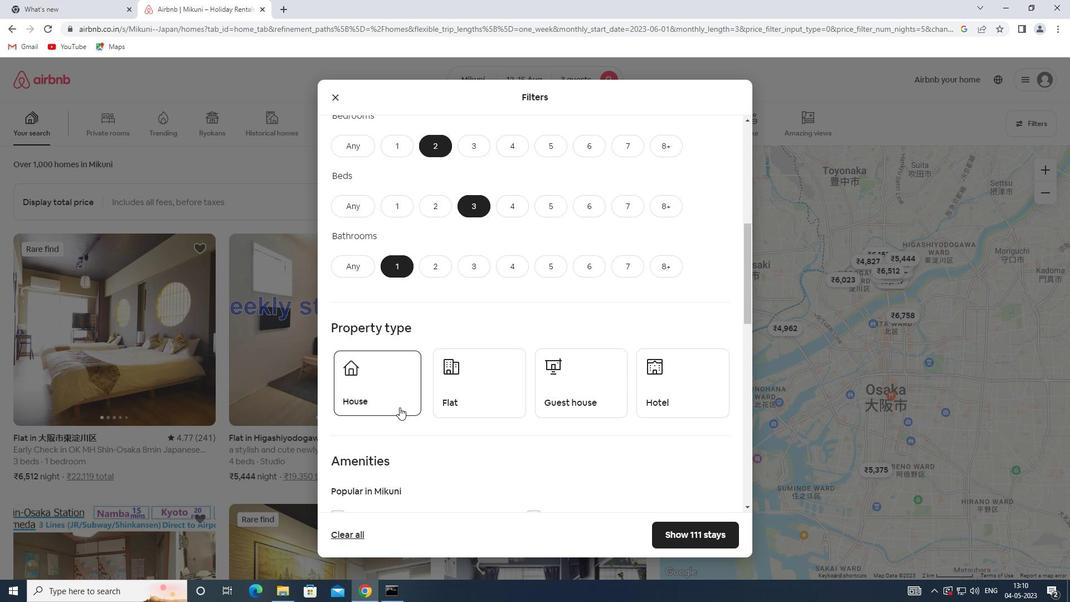
Action: Mouse pressed left at (482, 406)
Screenshot: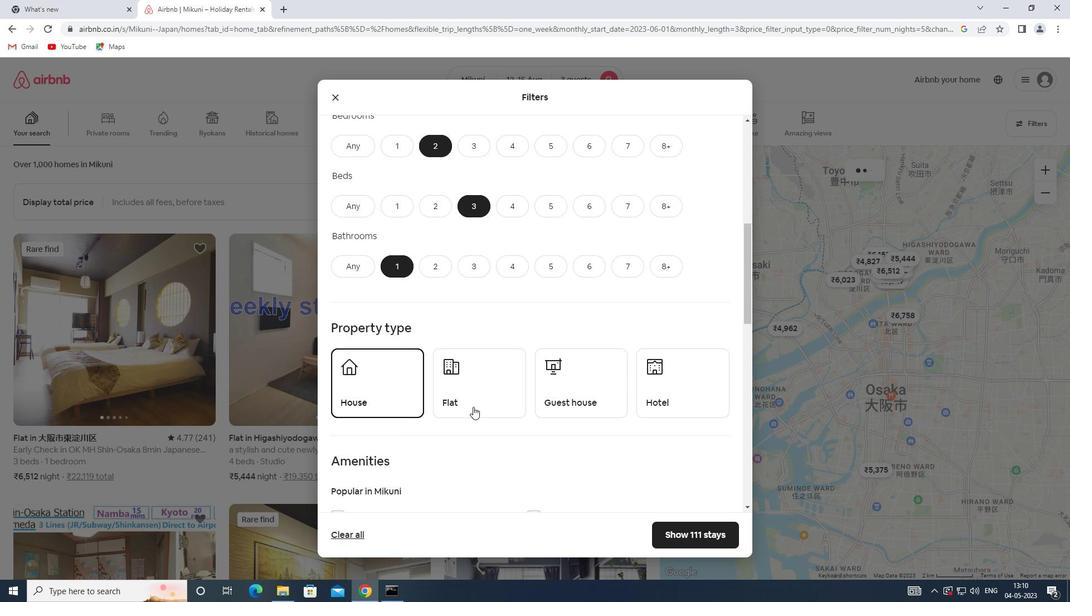 
Action: Mouse moved to (582, 404)
Screenshot: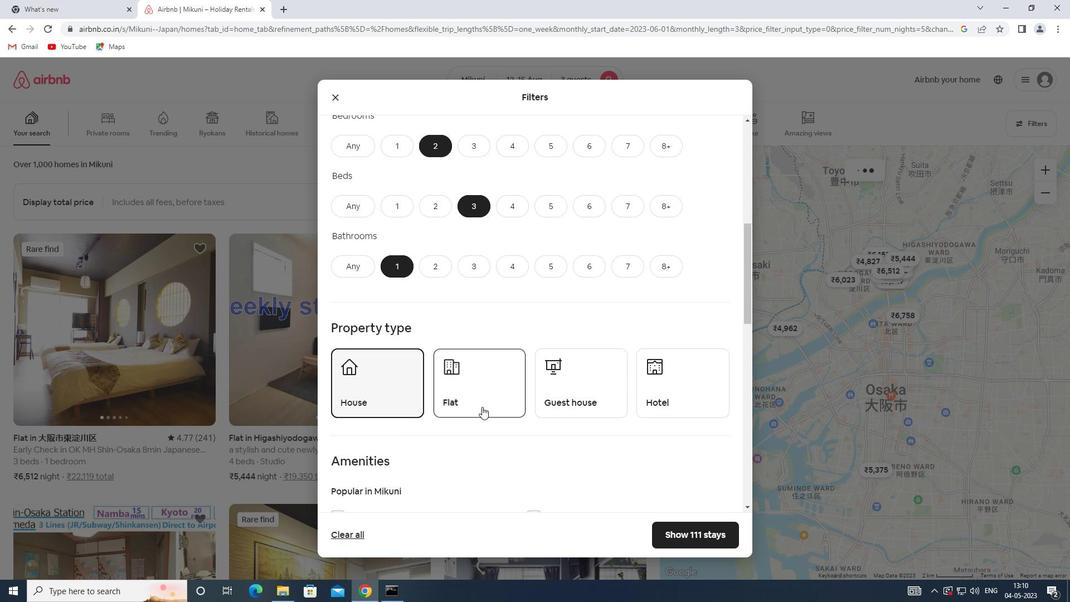 
Action: Mouse pressed left at (582, 404)
Screenshot: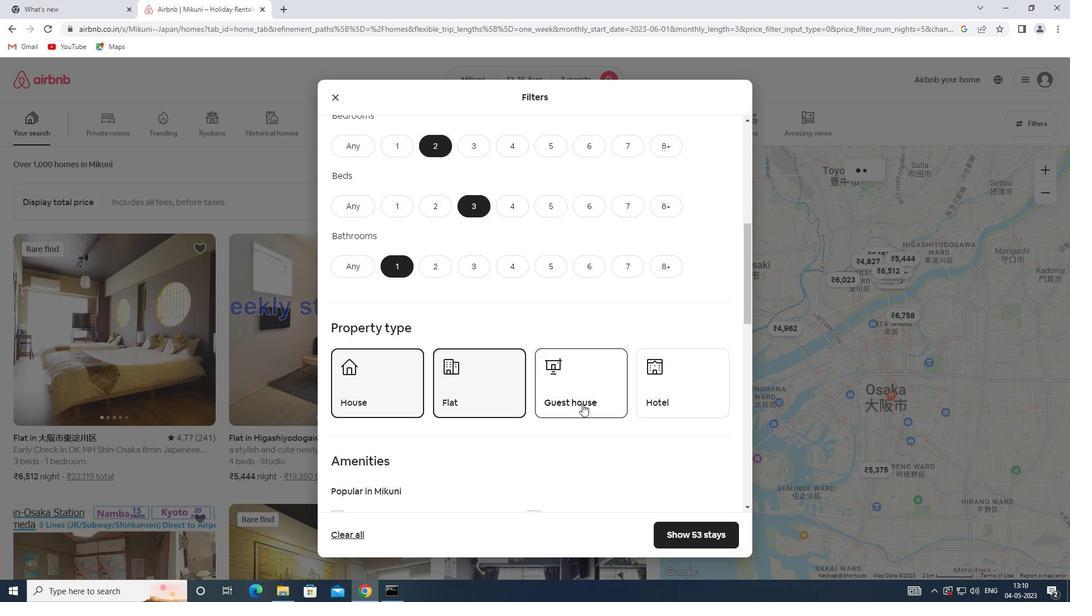 
Action: Mouse scrolled (582, 403) with delta (0, 0)
Screenshot: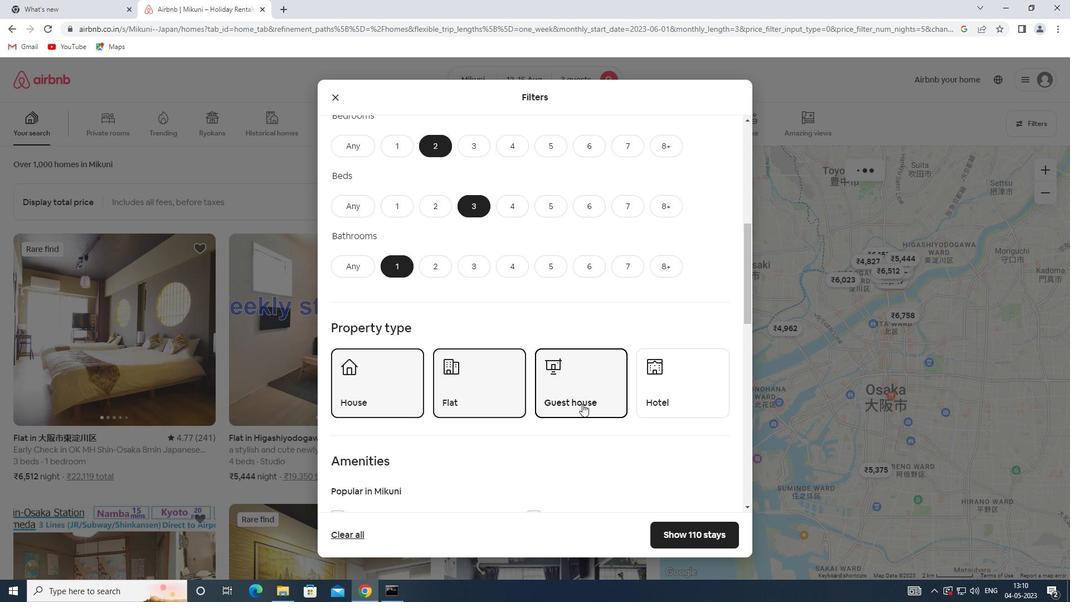 
Action: Mouse scrolled (582, 403) with delta (0, 0)
Screenshot: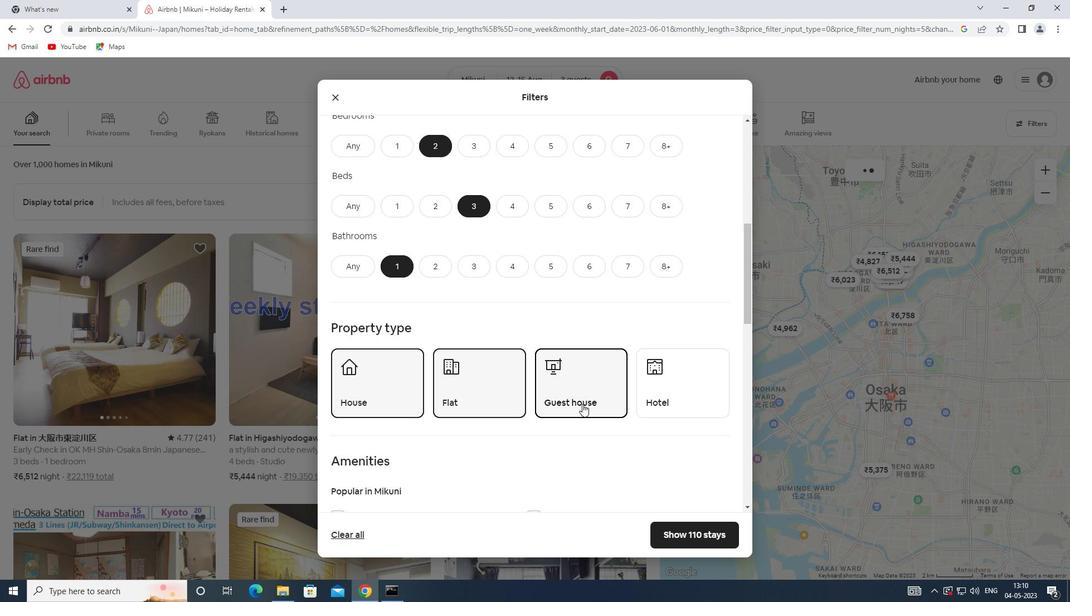 
Action: Mouse scrolled (582, 403) with delta (0, 0)
Screenshot: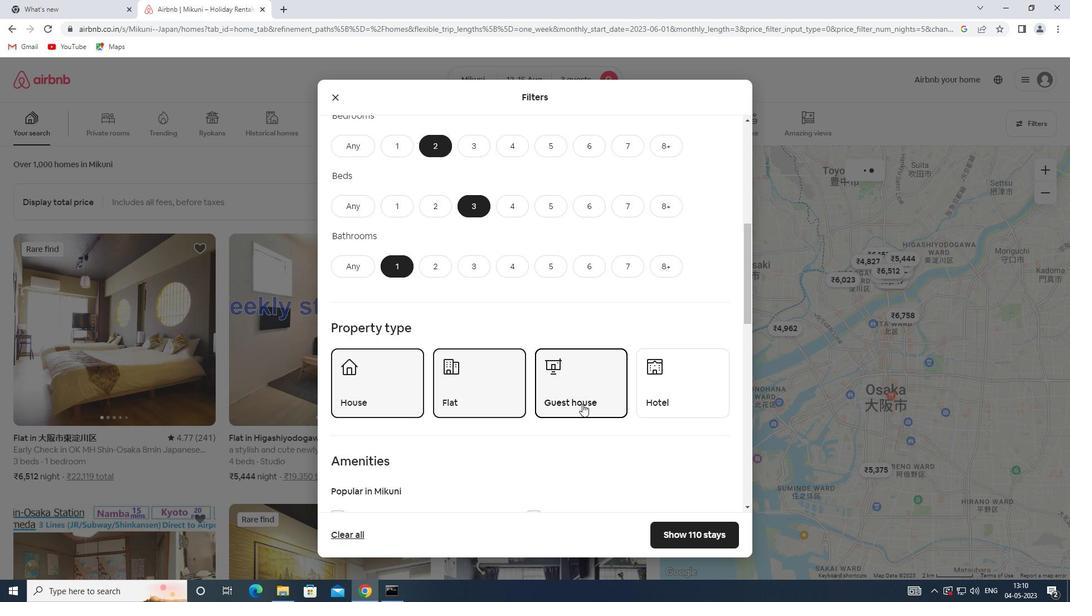 
Action: Mouse scrolled (582, 403) with delta (0, 0)
Screenshot: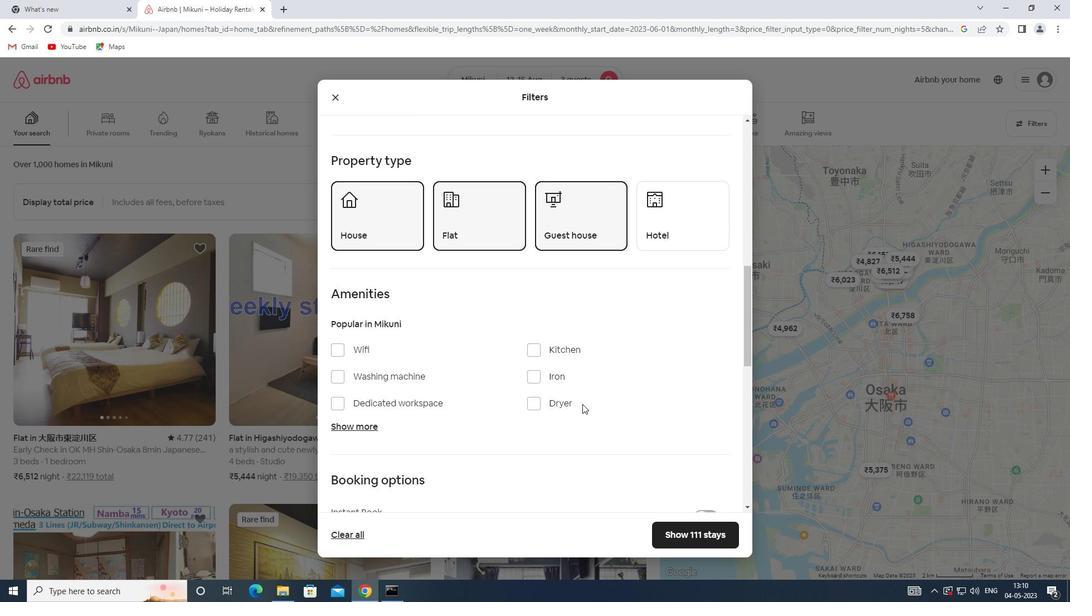 
Action: Mouse scrolled (582, 403) with delta (0, 0)
Screenshot: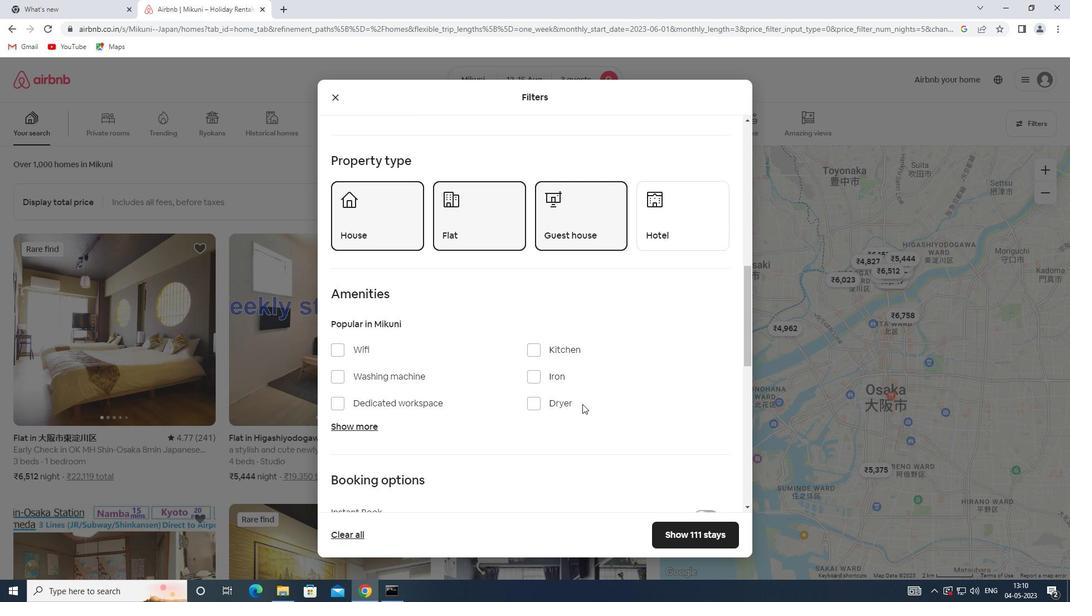 
Action: Mouse scrolled (582, 403) with delta (0, 0)
Screenshot: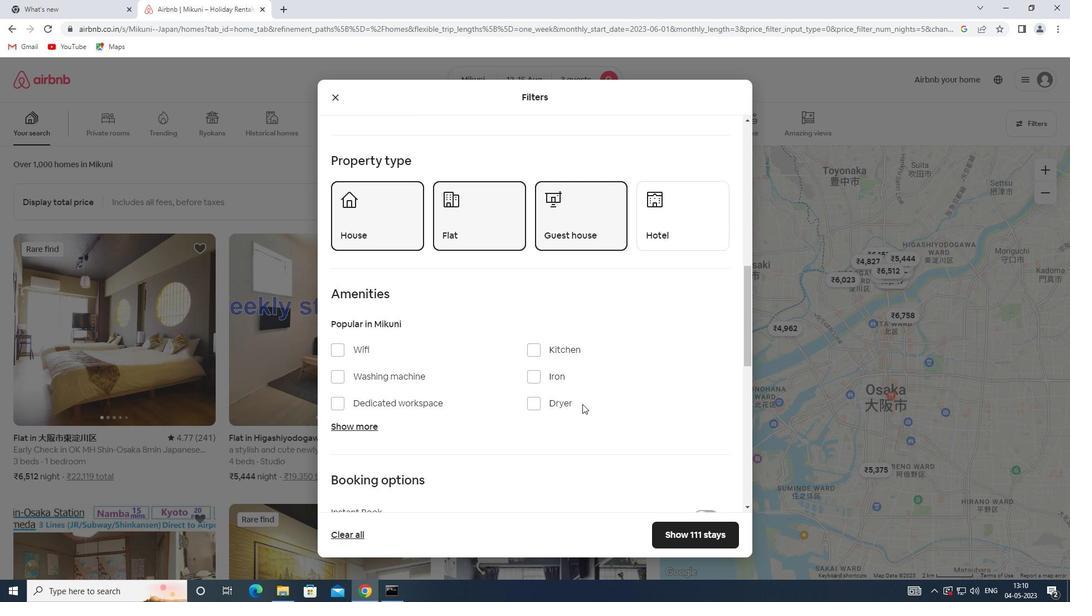 
Action: Mouse moved to (715, 390)
Screenshot: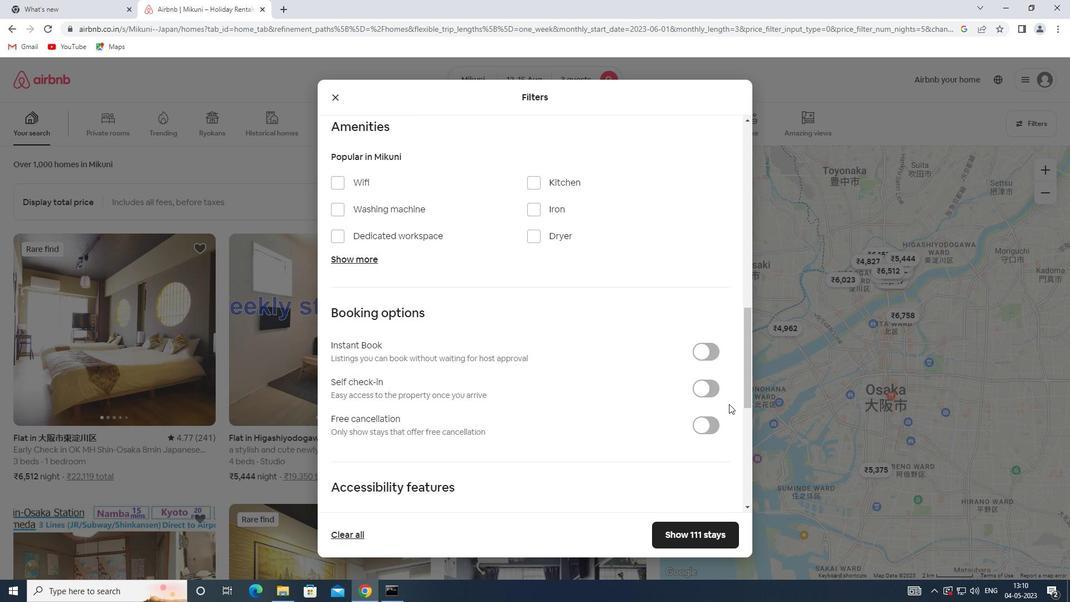 
Action: Mouse pressed left at (715, 390)
Screenshot: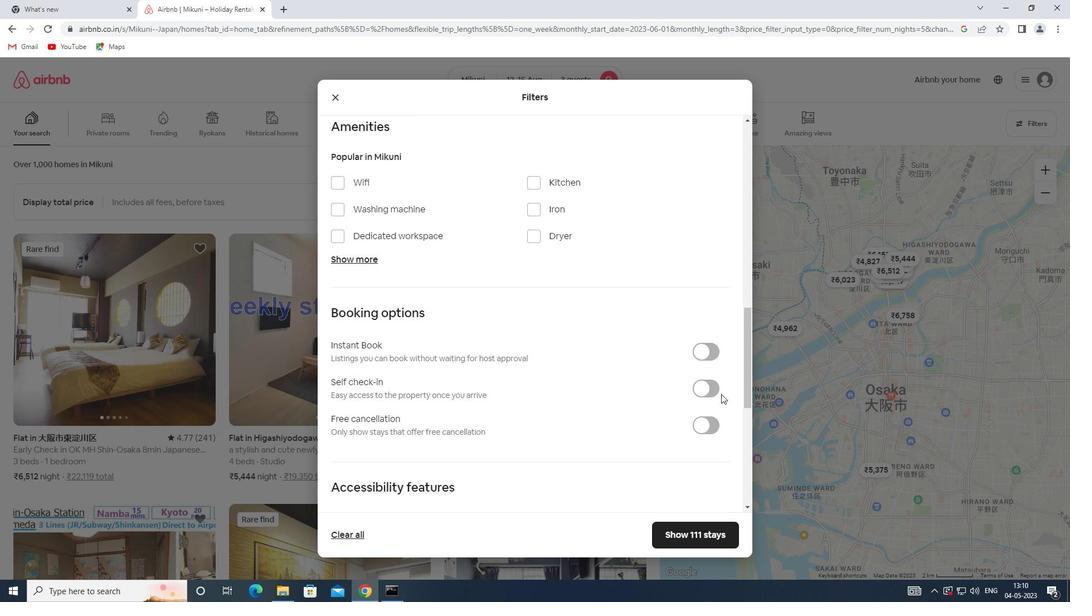 
Action: Mouse moved to (495, 379)
Screenshot: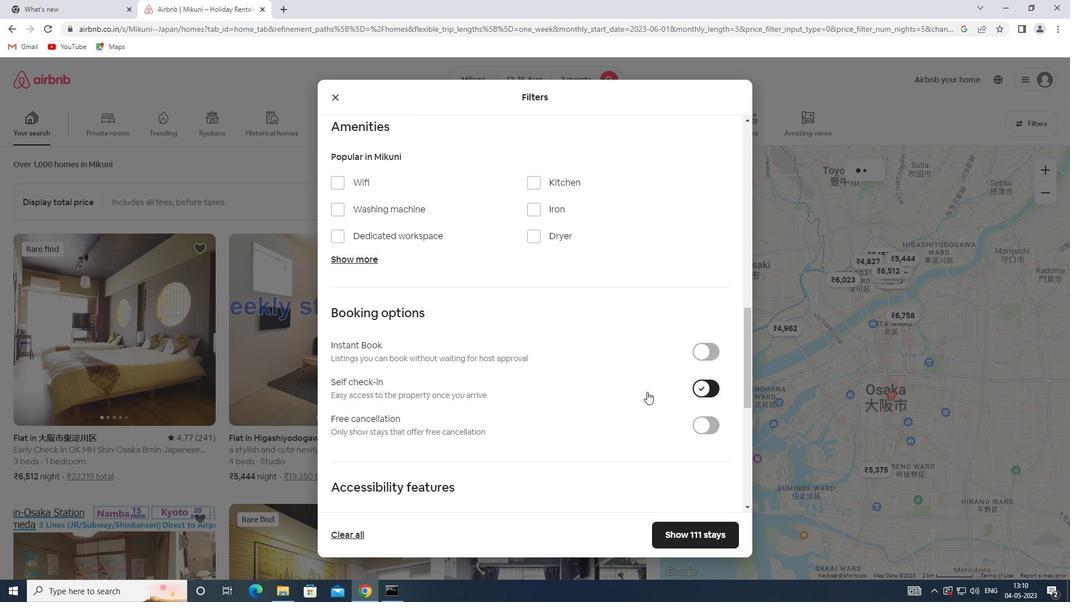 
Action: Mouse scrolled (495, 378) with delta (0, 0)
Screenshot: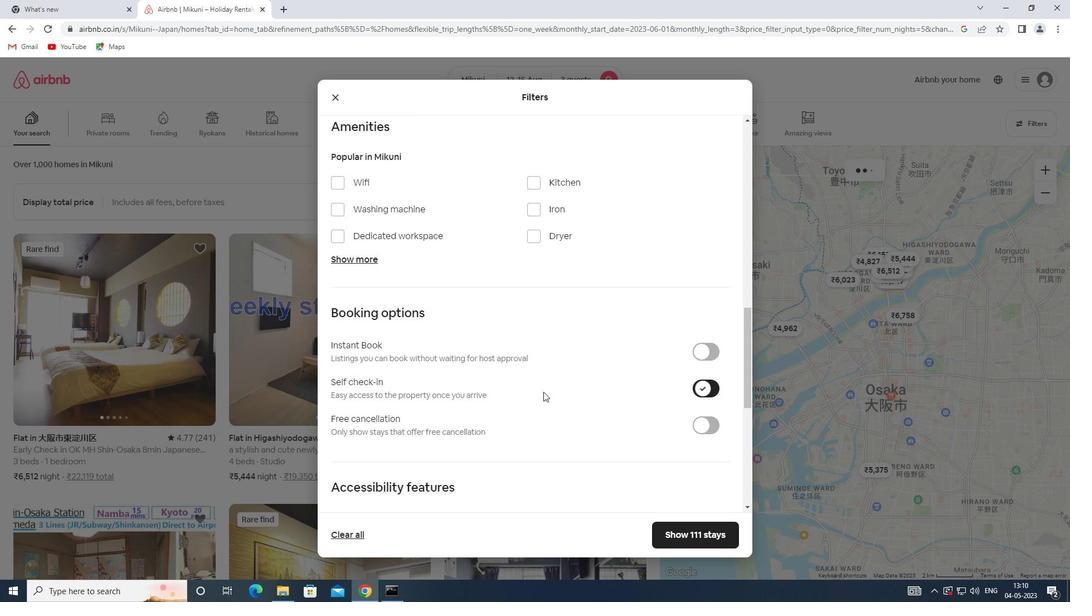 
Action: Mouse moved to (494, 379)
Screenshot: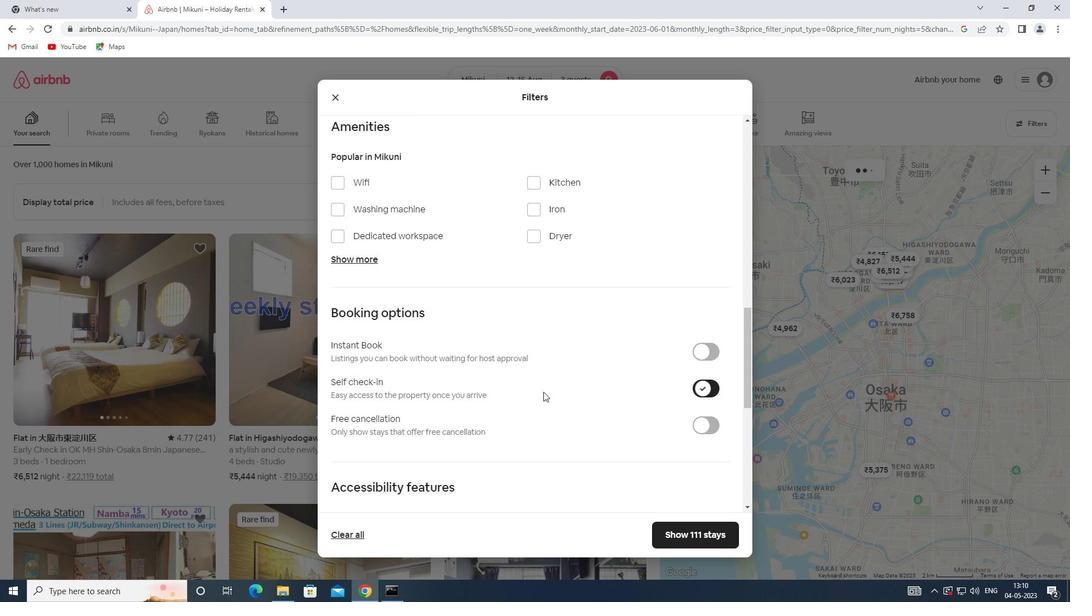 
Action: Mouse scrolled (494, 378) with delta (0, 0)
Screenshot: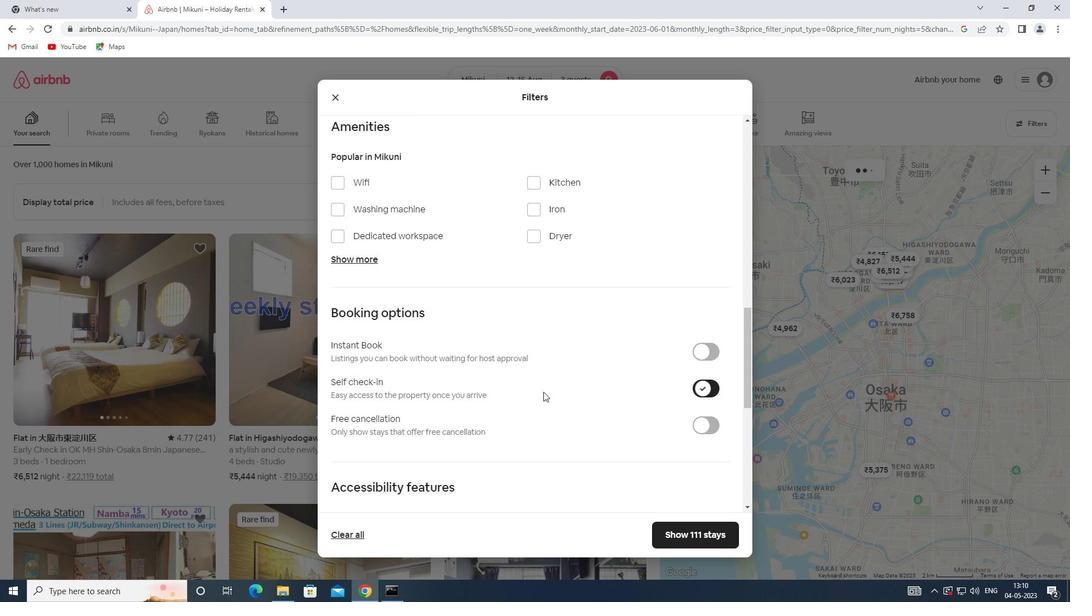 
Action: Mouse moved to (493, 379)
Screenshot: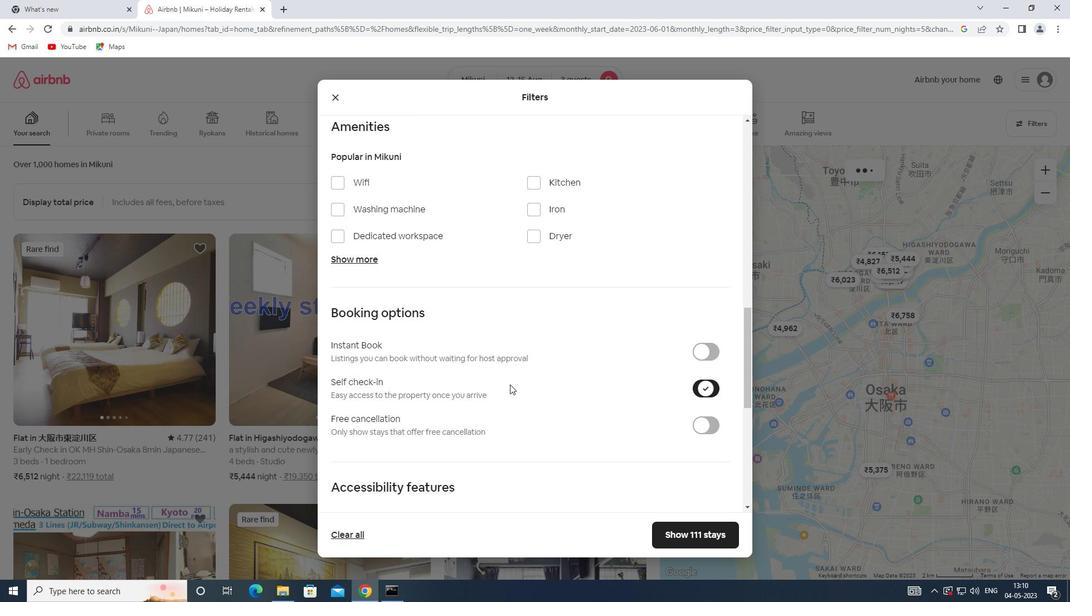 
Action: Mouse scrolled (493, 379) with delta (0, 0)
Screenshot: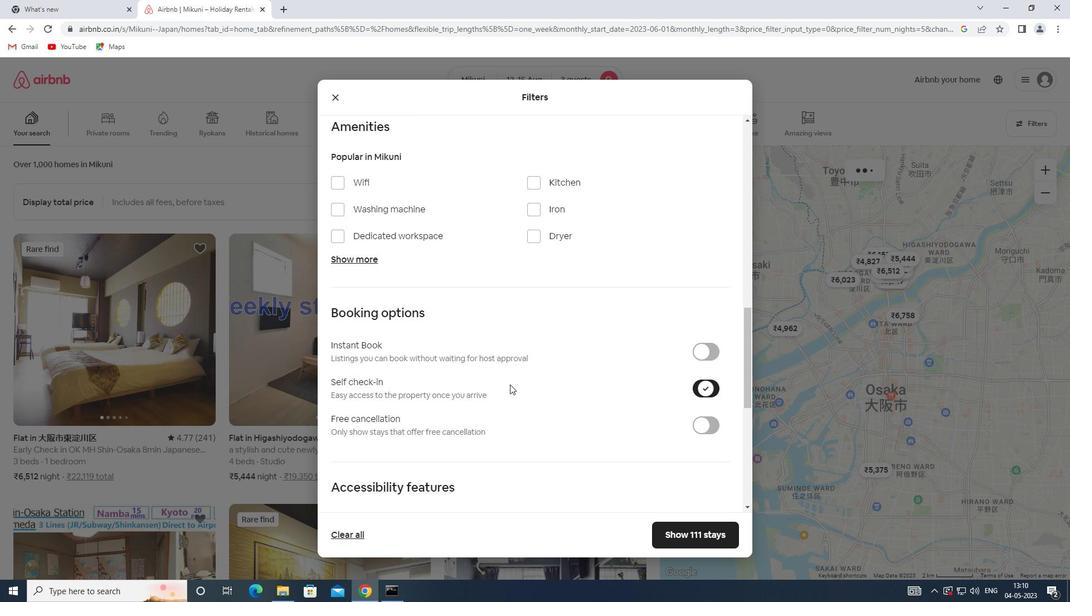 
Action: Mouse moved to (493, 379)
Screenshot: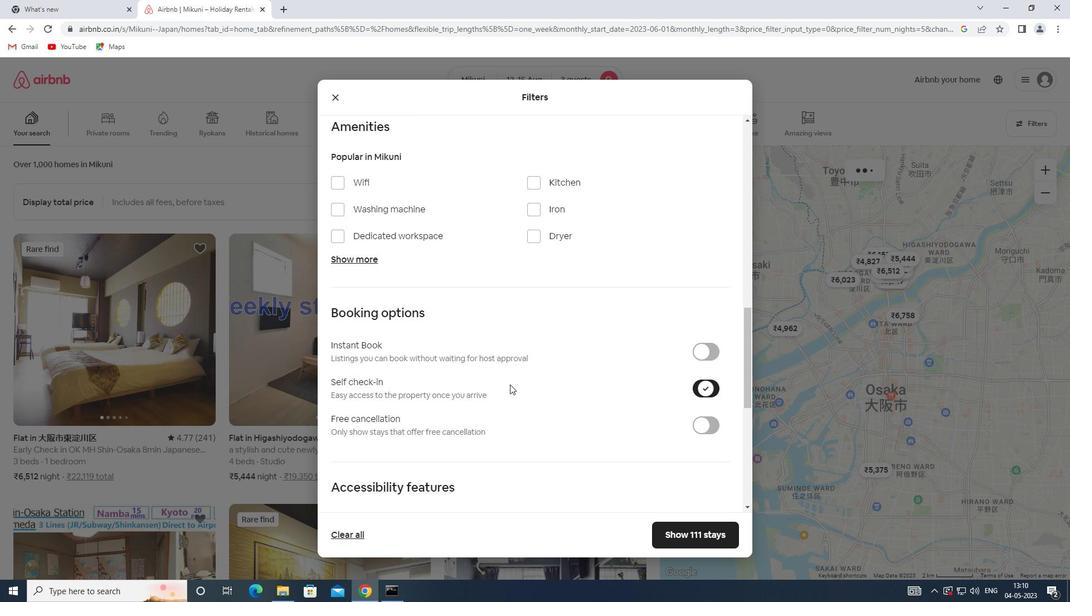 
Action: Mouse scrolled (493, 378) with delta (0, 0)
Screenshot: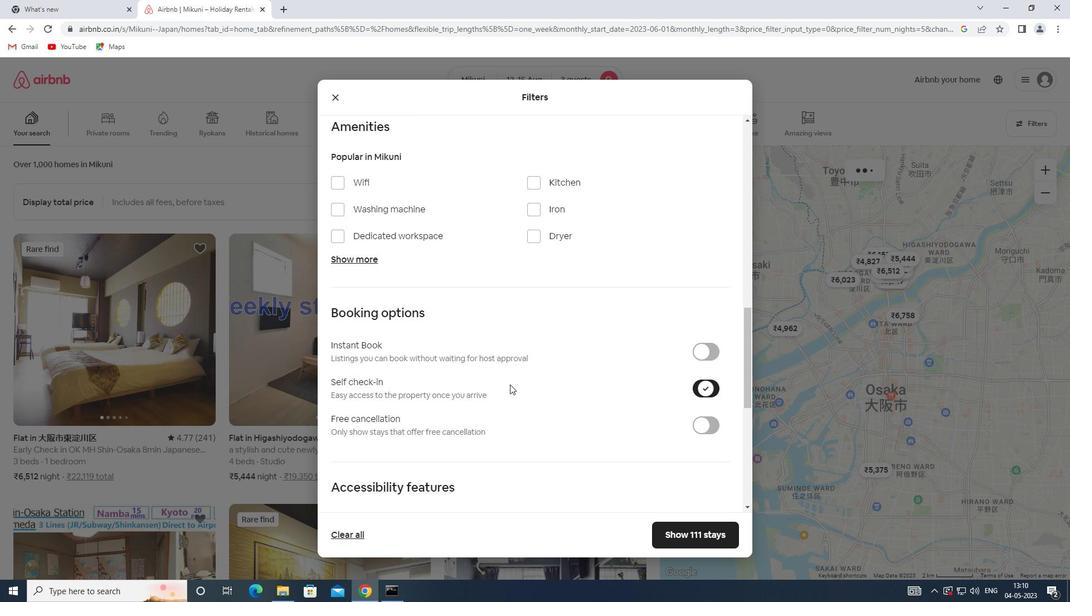 
Action: Mouse scrolled (493, 378) with delta (0, 0)
Screenshot: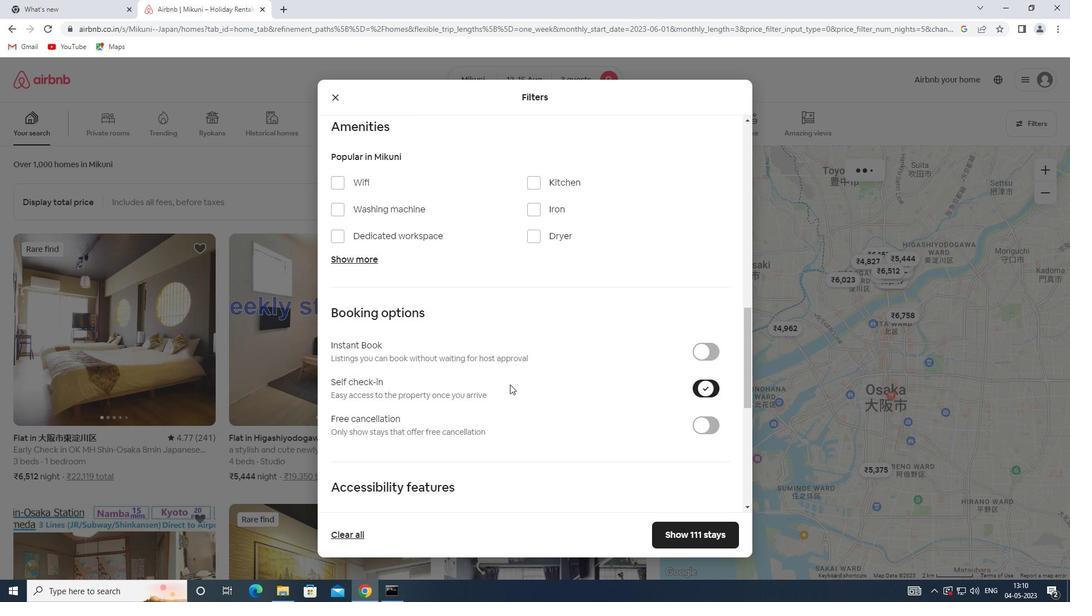 
Action: Mouse moved to (491, 375)
Screenshot: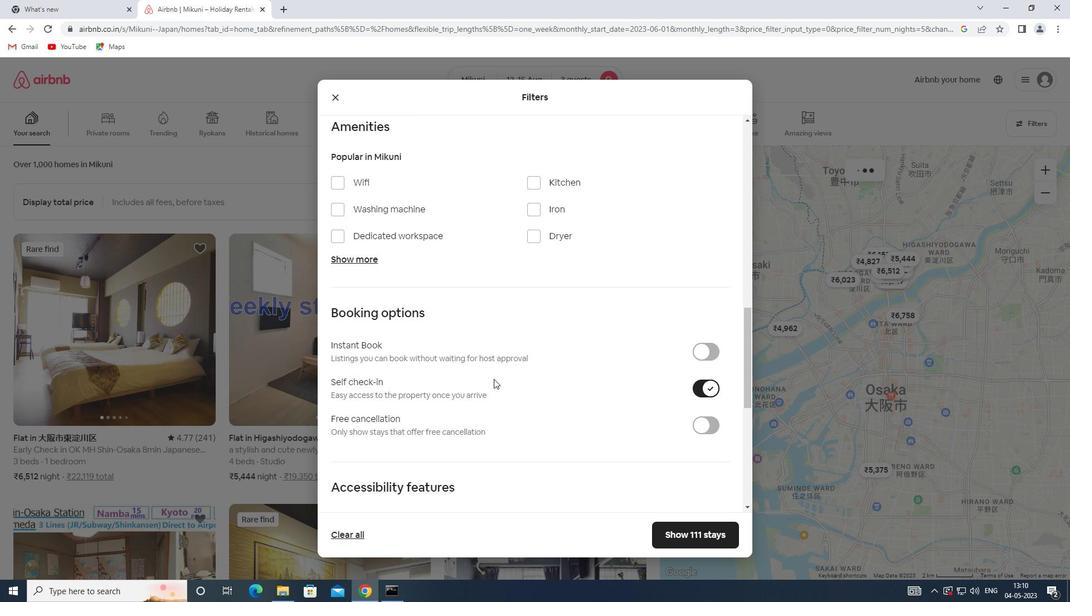 
Action: Mouse scrolled (491, 375) with delta (0, 0)
Screenshot: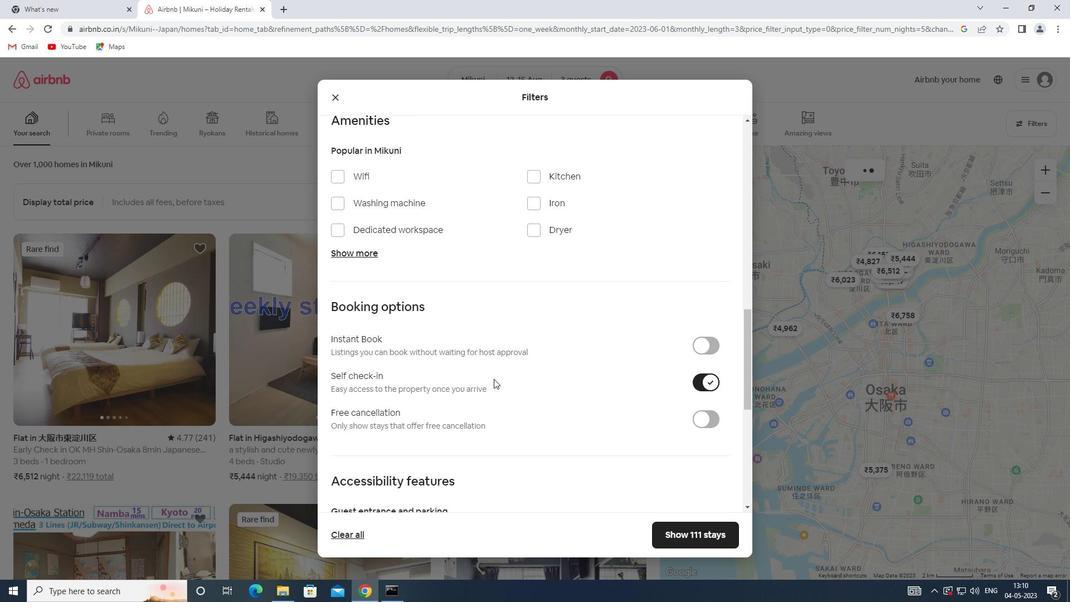 
Action: Mouse scrolled (491, 375) with delta (0, 0)
Screenshot: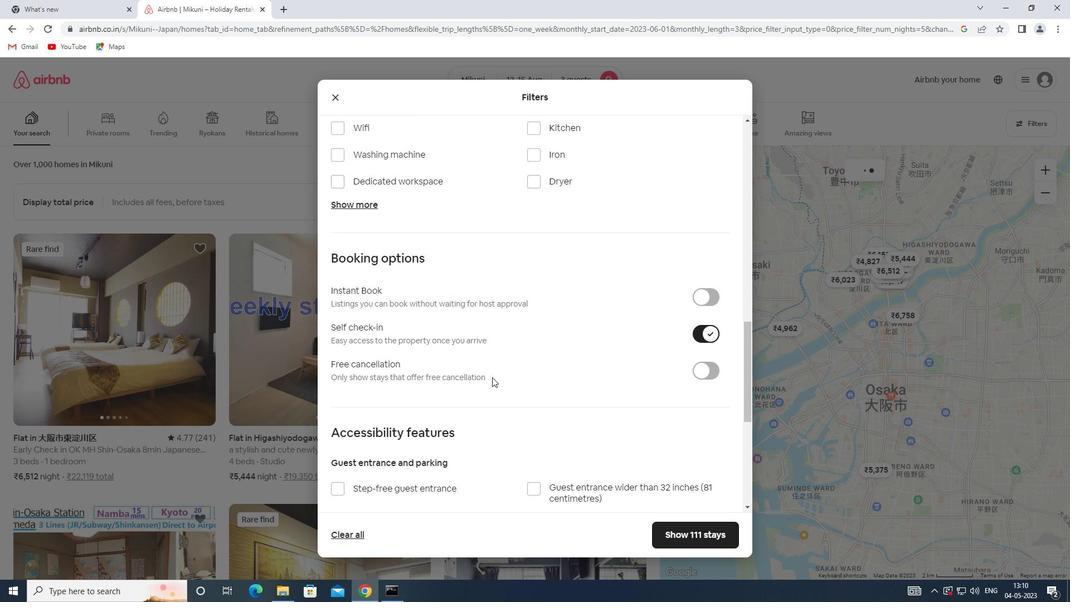 
Action: Mouse scrolled (491, 375) with delta (0, 0)
Screenshot: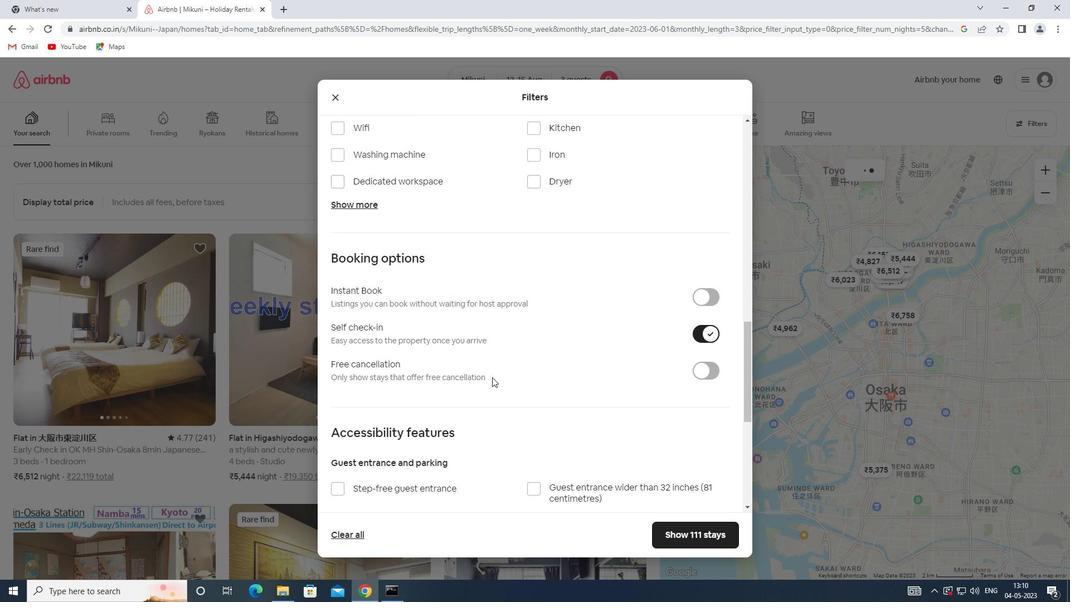 
Action: Mouse scrolled (491, 375) with delta (0, 0)
Screenshot: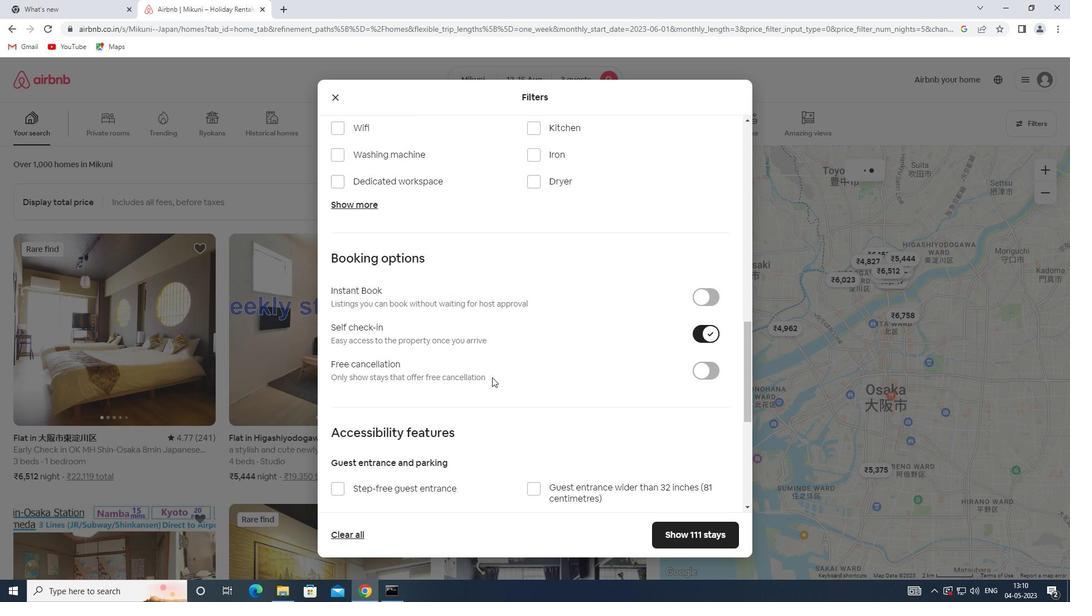 
Action: Mouse moved to (358, 435)
Screenshot: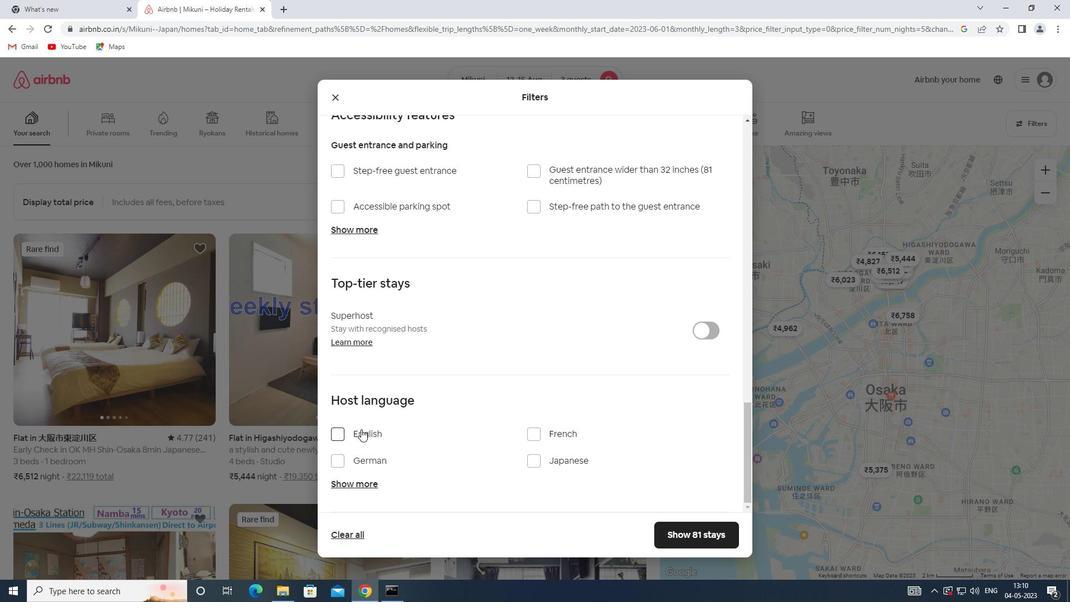 
Action: Mouse pressed left at (358, 435)
Screenshot: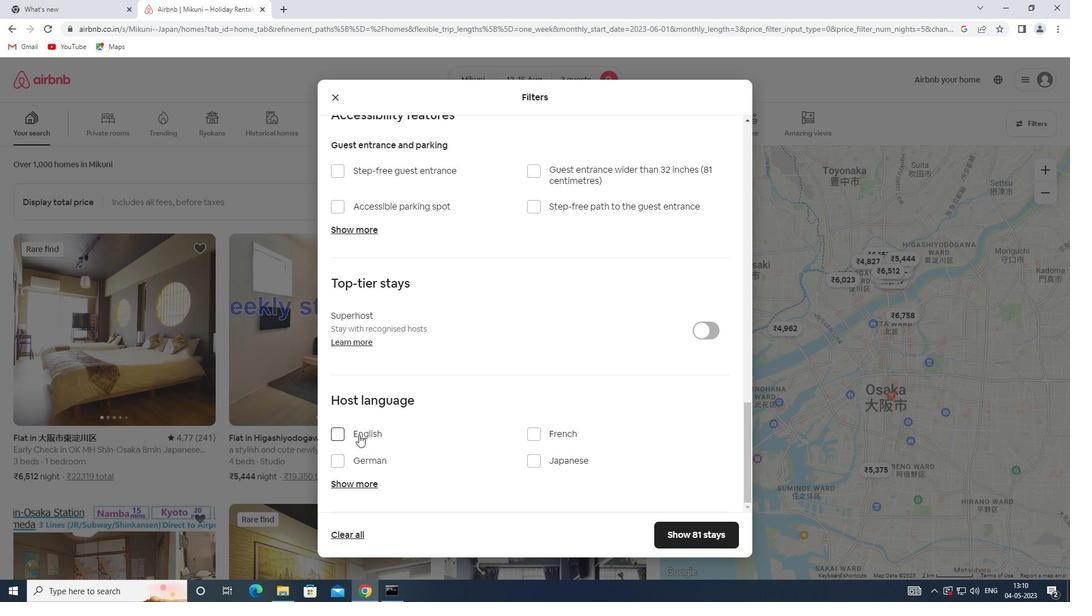 
Action: Mouse moved to (690, 530)
Screenshot: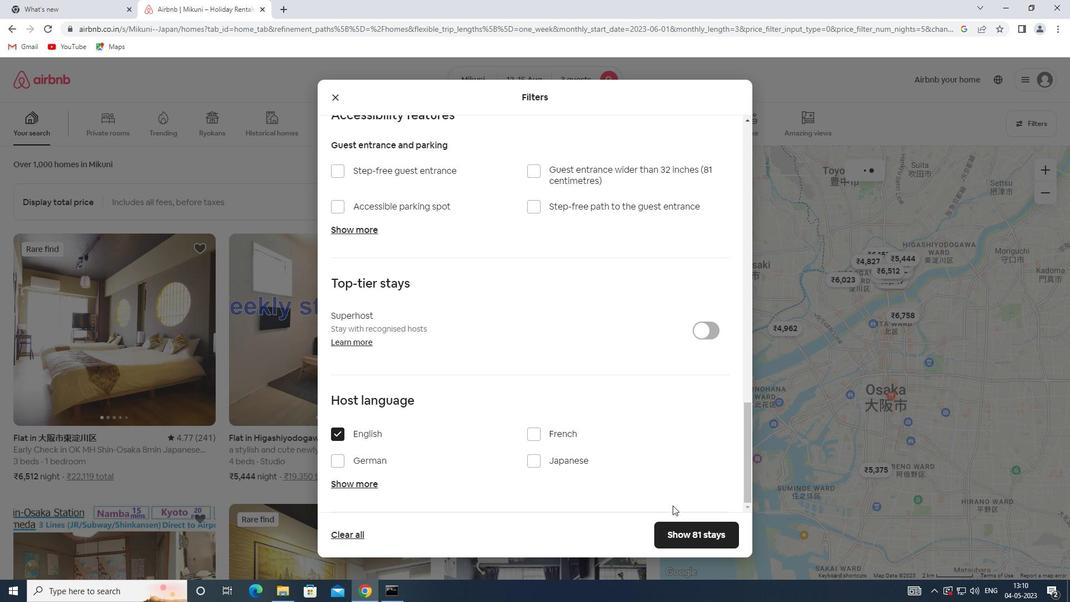 
Action: Mouse pressed left at (690, 530)
Screenshot: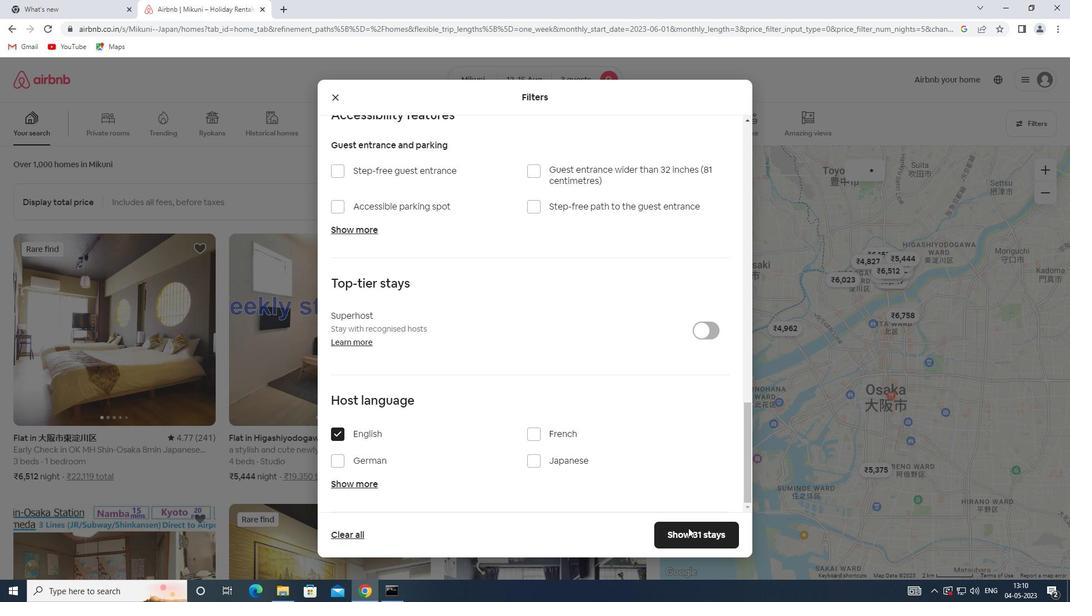 
Action: Mouse moved to (693, 530)
Screenshot: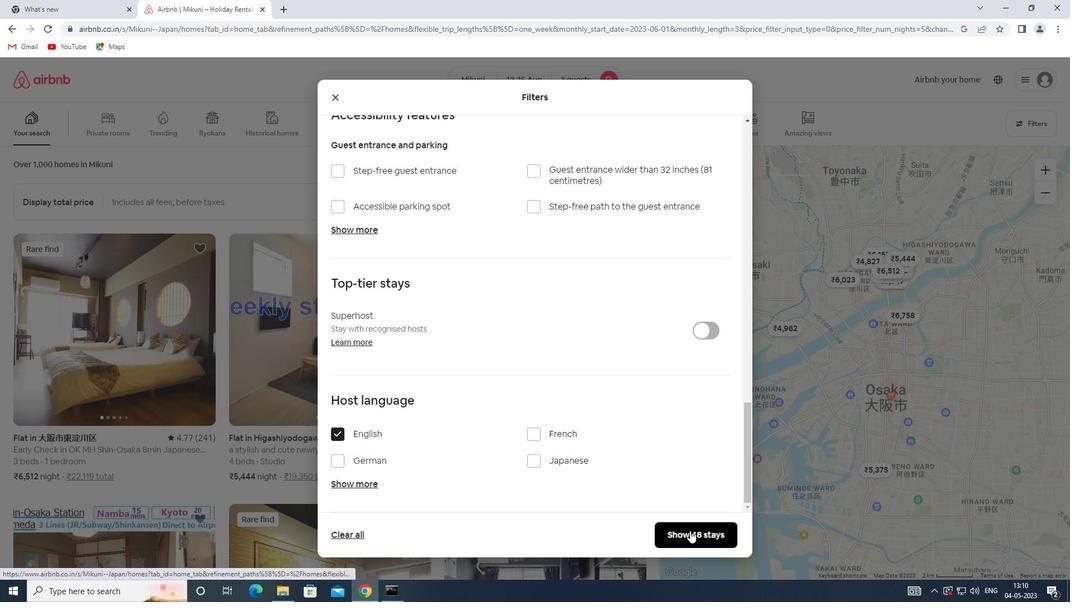
